 Task: Assign ayush98111@gmail.com as Assignee of Child Issue ChildIssue0000000025 of Issue Issue0000000013 in Backlog  in Scrum Project Project0000000003 in Jira. Assign vinnyoffice2@gmail.com as Assignee of Child Issue ChildIssue0000000026 of Issue Issue0000000013 in Backlog  in Scrum Project Project0000000003 in Jira. Assign vinnyoffice2@gmail.com as Assignee of Child Issue ChildIssue0000000027 of Issue Issue0000000014 in Backlog  in Scrum Project Project0000000003 in Jira. Assign vinnyoffice2@gmail.com as Assignee of Child Issue ChildIssue0000000028 of Issue Issue0000000014 in Backlog  in Scrum Project Project0000000003 in Jira. Assign vinnyoffice2@gmail.com as Assignee of Child Issue ChildIssue0000000029 of Issue Issue0000000015 in Backlog  in Scrum Project Project0000000003 in Jira
Action: Mouse scrolled (537, 340) with delta (0, 0)
Screenshot: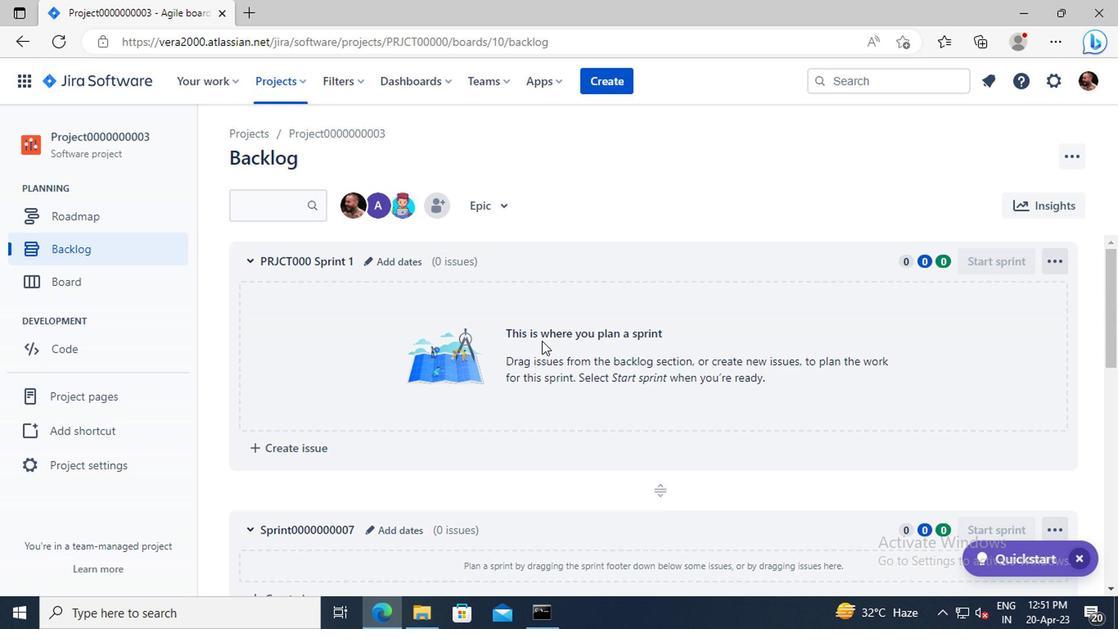 
Action: Mouse scrolled (537, 340) with delta (0, 0)
Screenshot: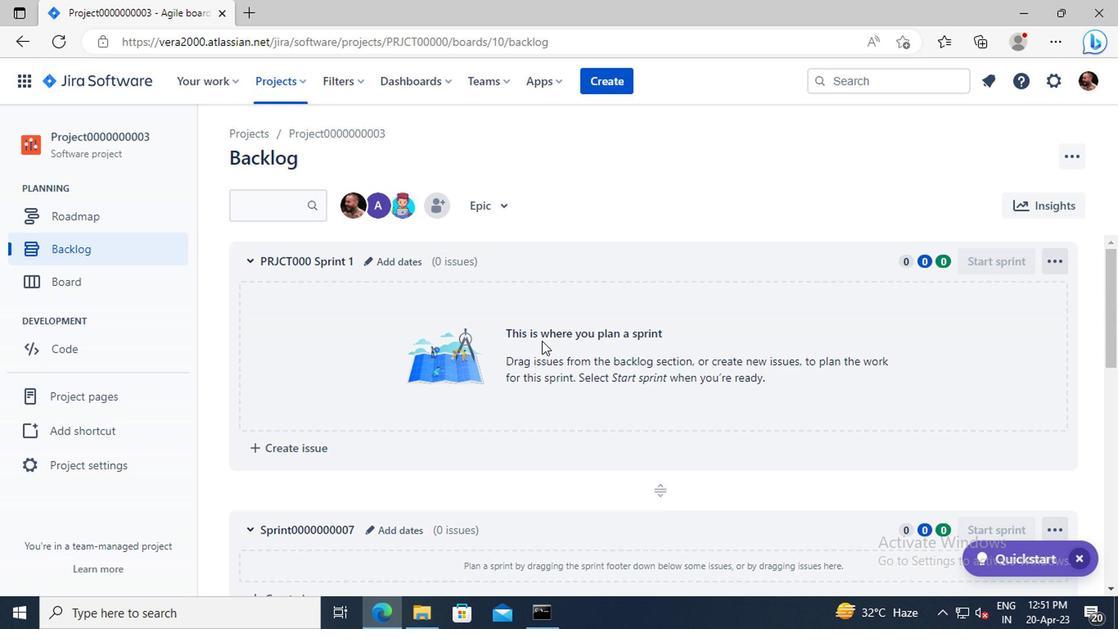 
Action: Mouse scrolled (537, 340) with delta (0, 0)
Screenshot: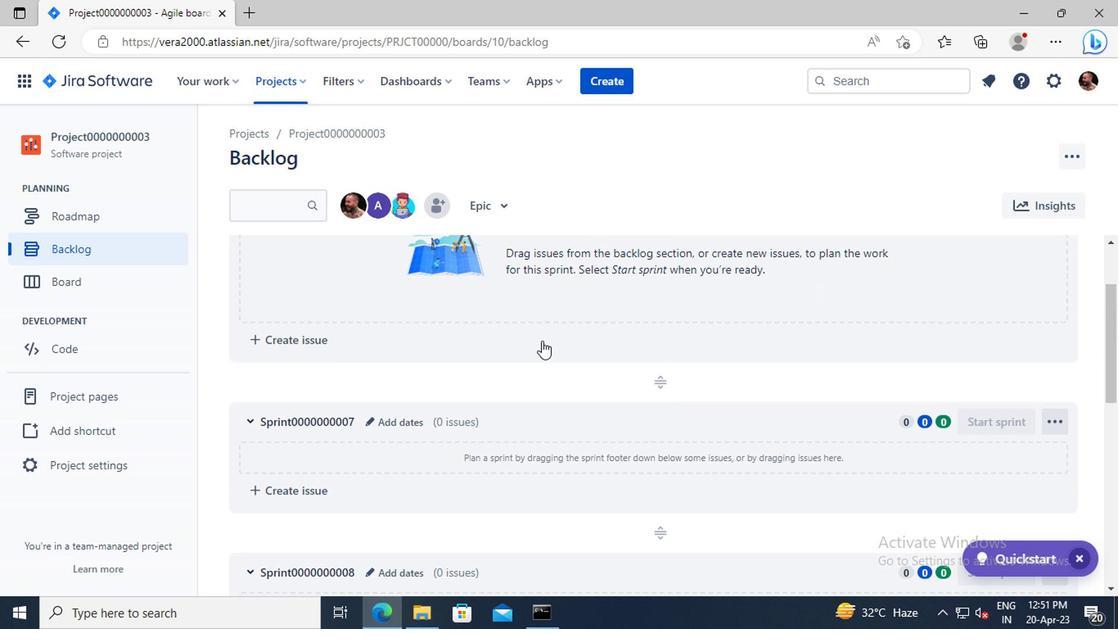 
Action: Mouse scrolled (537, 340) with delta (0, 0)
Screenshot: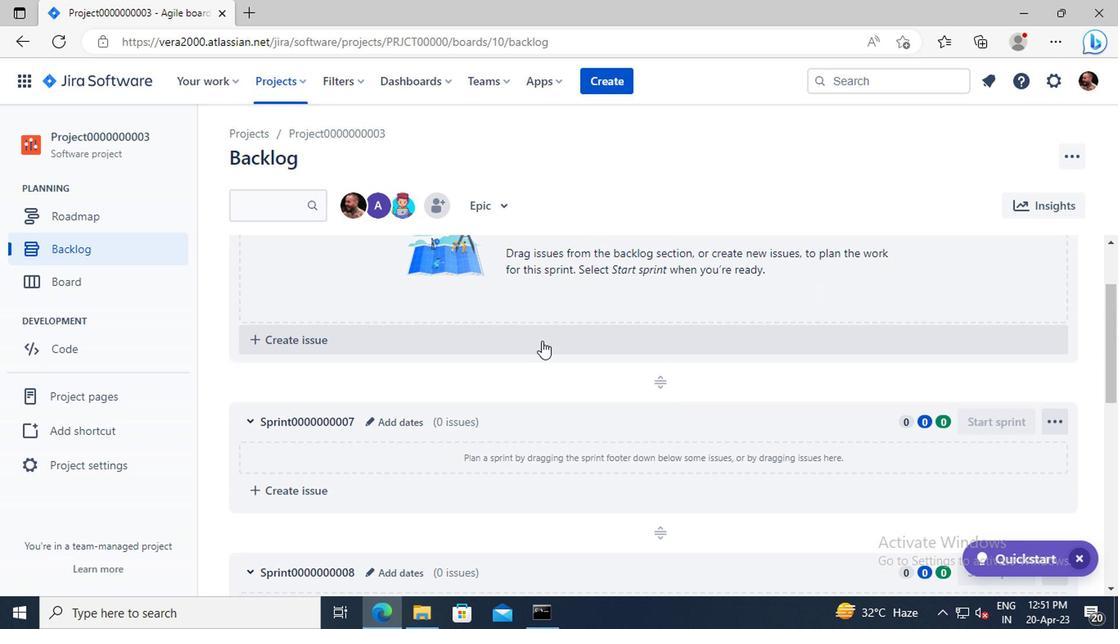 
Action: Mouse scrolled (537, 340) with delta (0, 0)
Screenshot: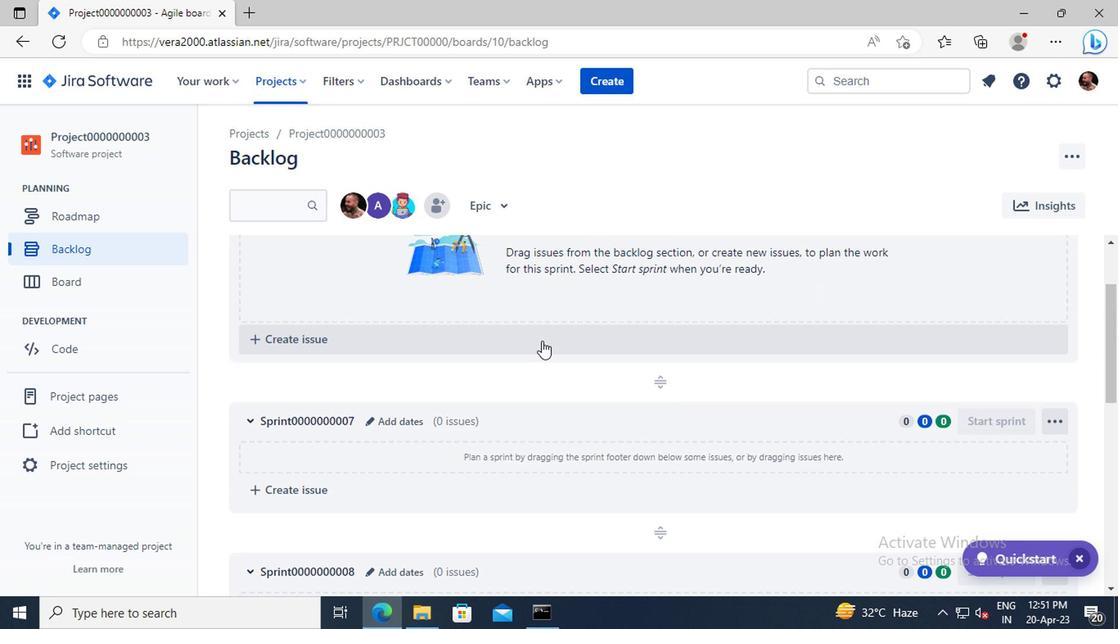 
Action: Mouse scrolled (537, 340) with delta (0, 0)
Screenshot: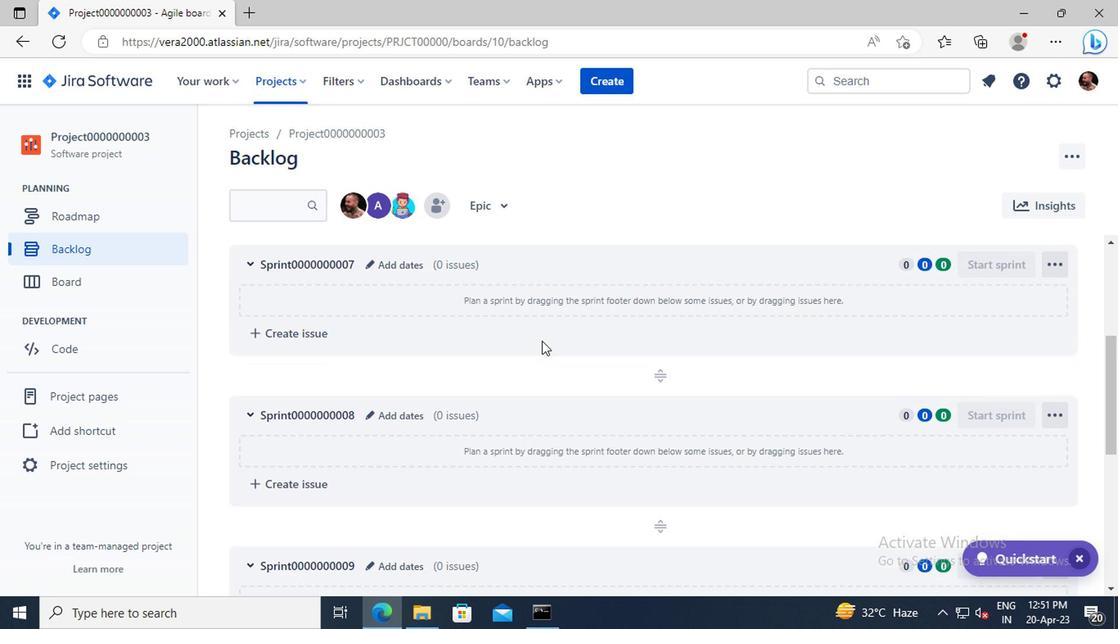 
Action: Mouse scrolled (537, 340) with delta (0, 0)
Screenshot: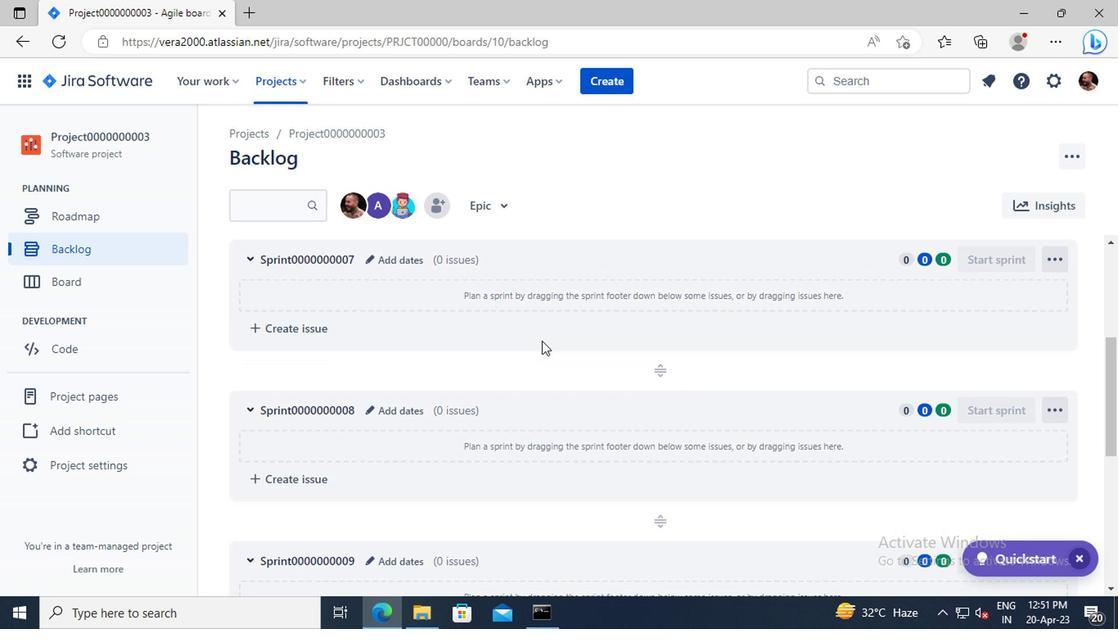 
Action: Mouse scrolled (537, 340) with delta (0, 0)
Screenshot: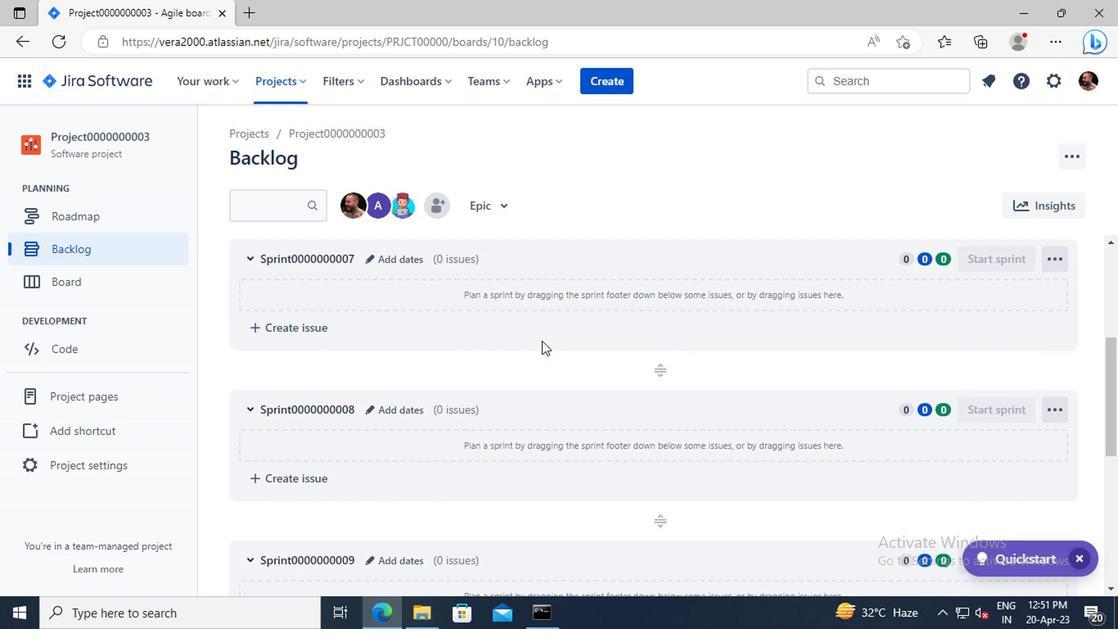 
Action: Mouse scrolled (537, 340) with delta (0, 0)
Screenshot: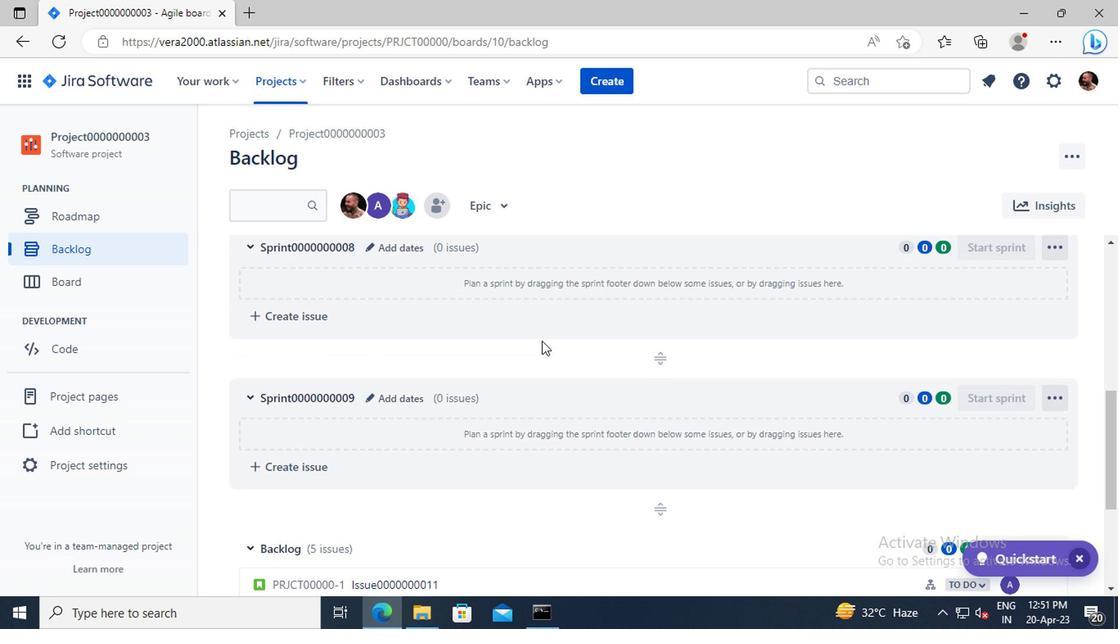 
Action: Mouse scrolled (537, 340) with delta (0, 0)
Screenshot: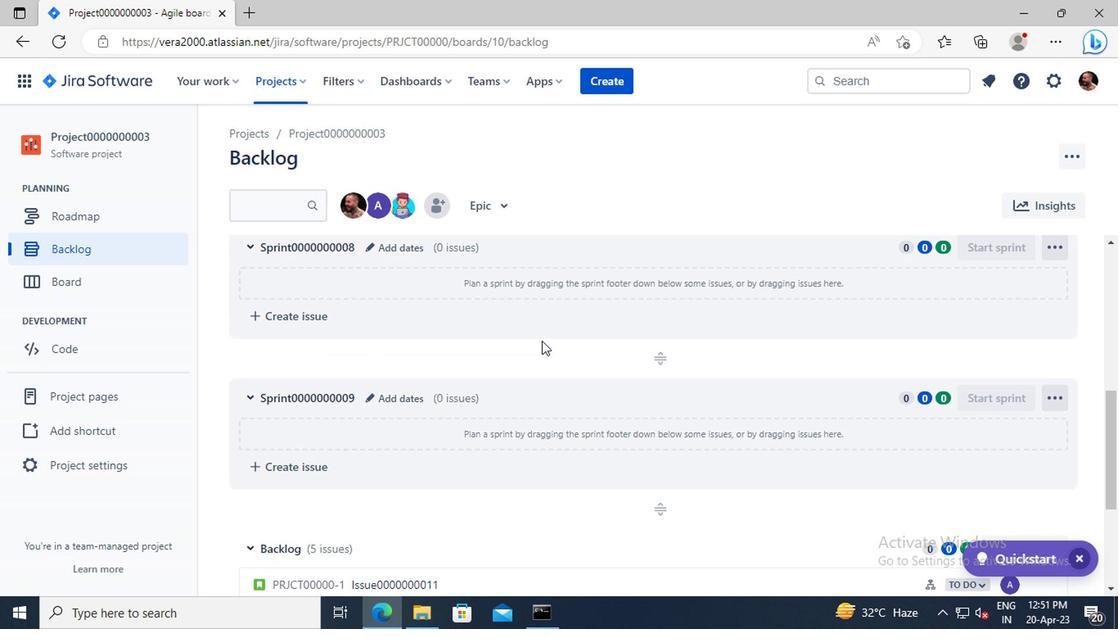 
Action: Mouse scrolled (537, 340) with delta (0, 0)
Screenshot: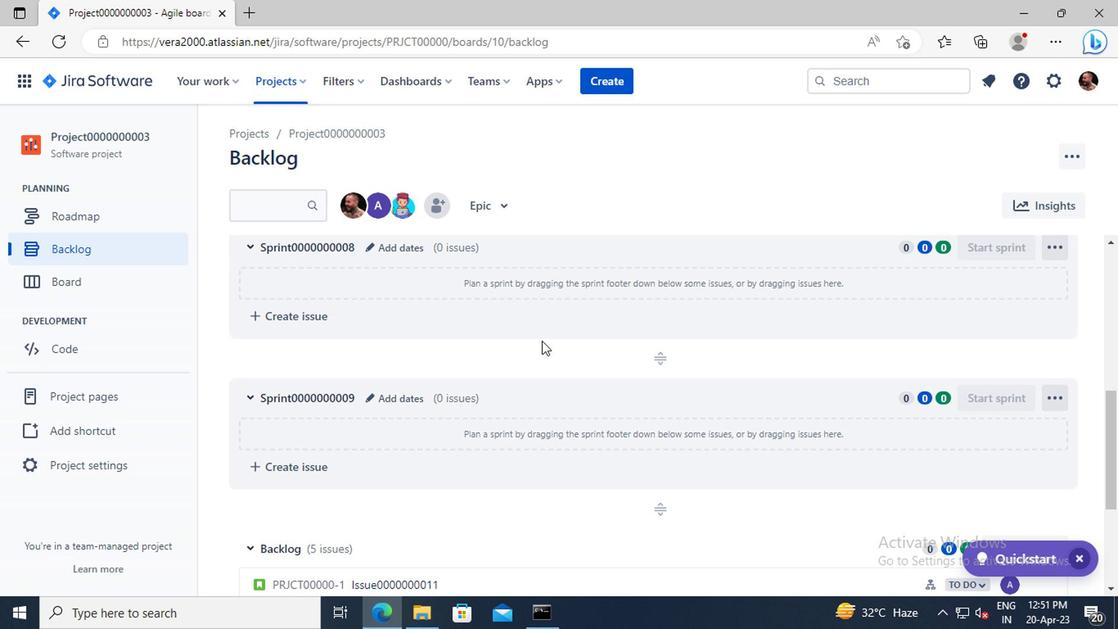 
Action: Mouse scrolled (537, 340) with delta (0, 0)
Screenshot: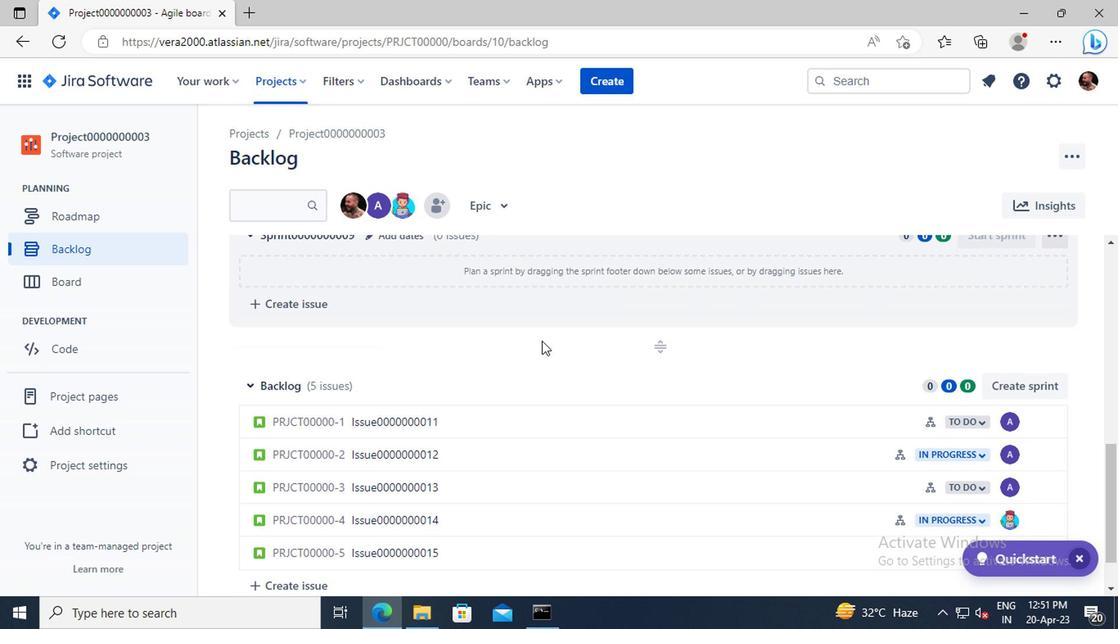 
Action: Mouse moved to (408, 438)
Screenshot: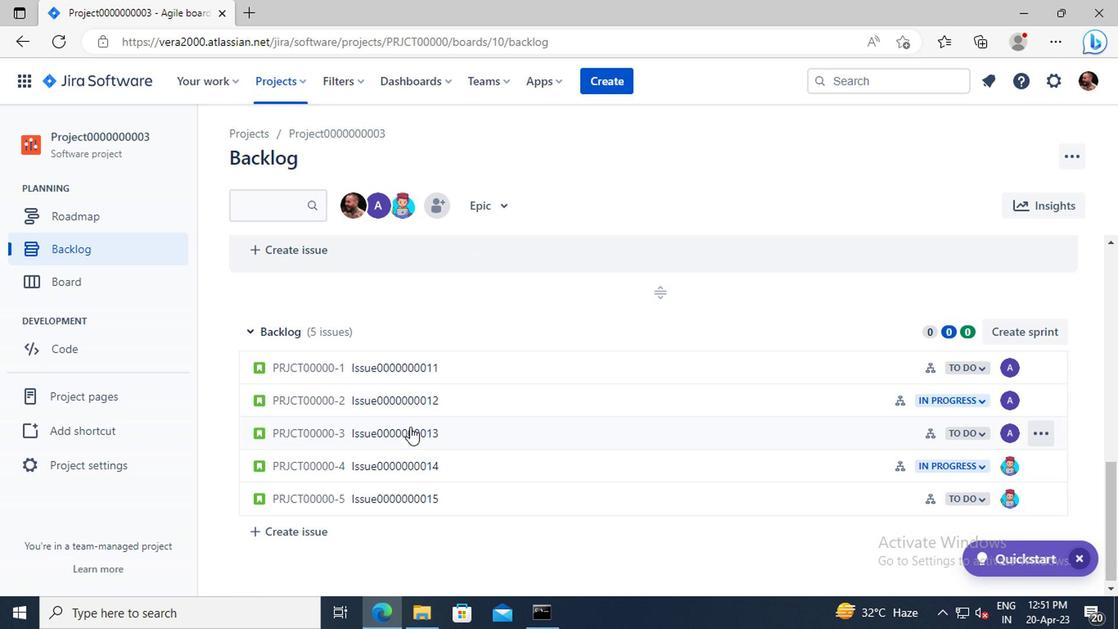 
Action: Mouse pressed left at (408, 438)
Screenshot: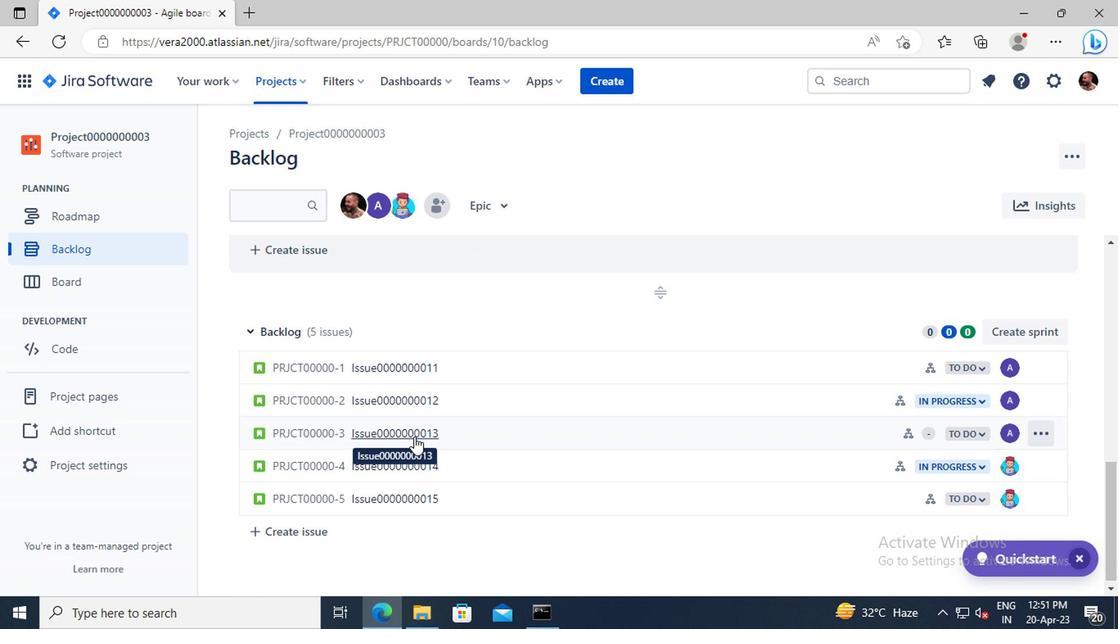 
Action: Mouse moved to (929, 411)
Screenshot: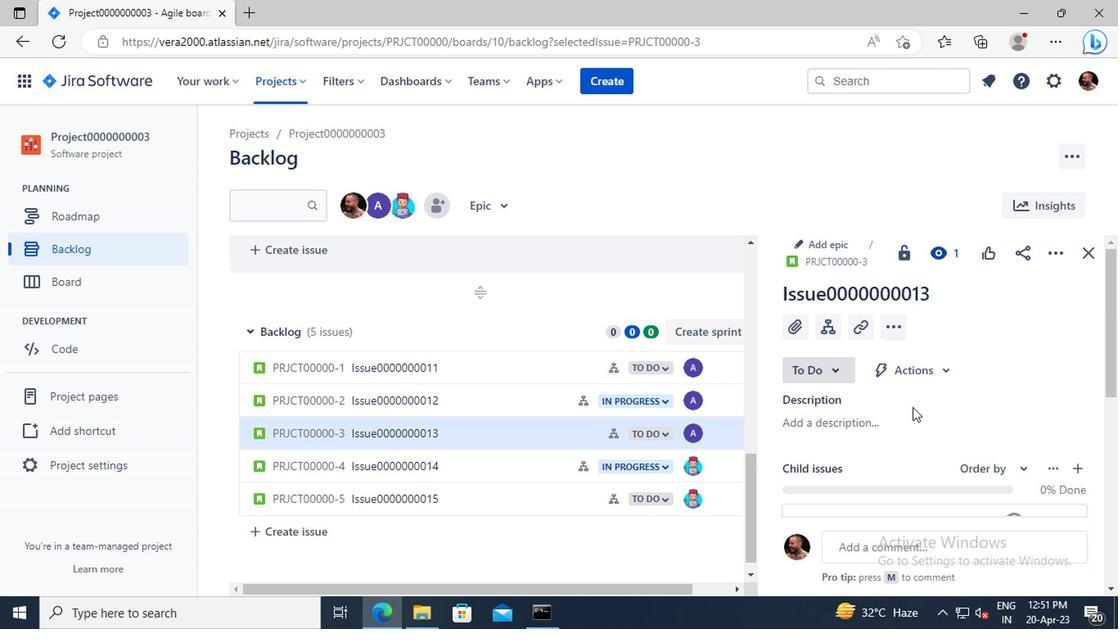 
Action: Mouse scrolled (929, 411) with delta (0, 0)
Screenshot: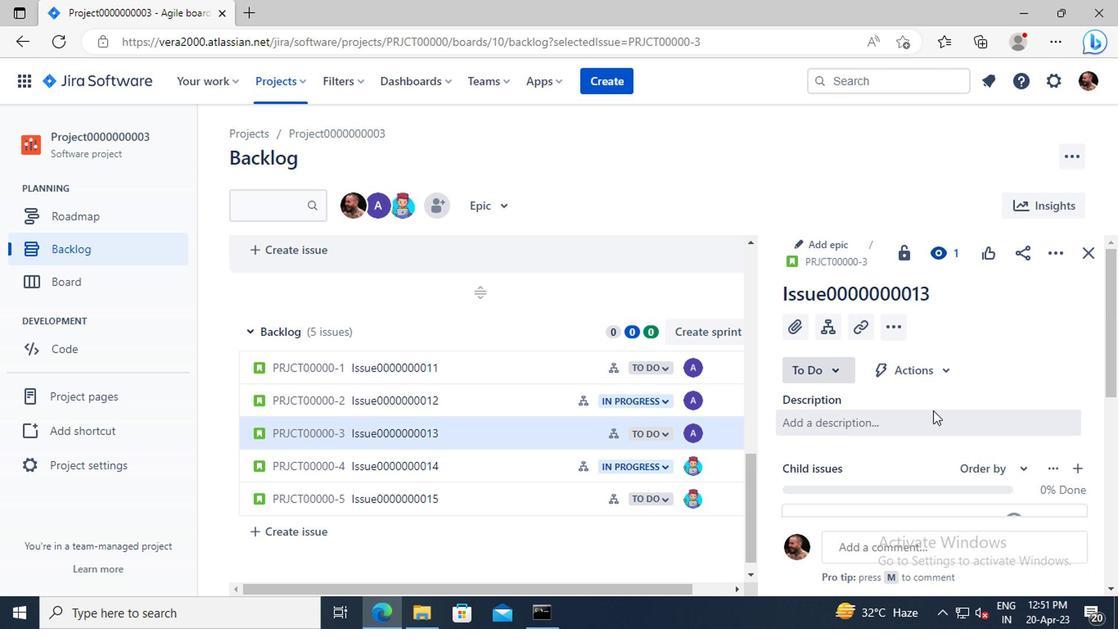 
Action: Mouse scrolled (929, 411) with delta (0, 0)
Screenshot: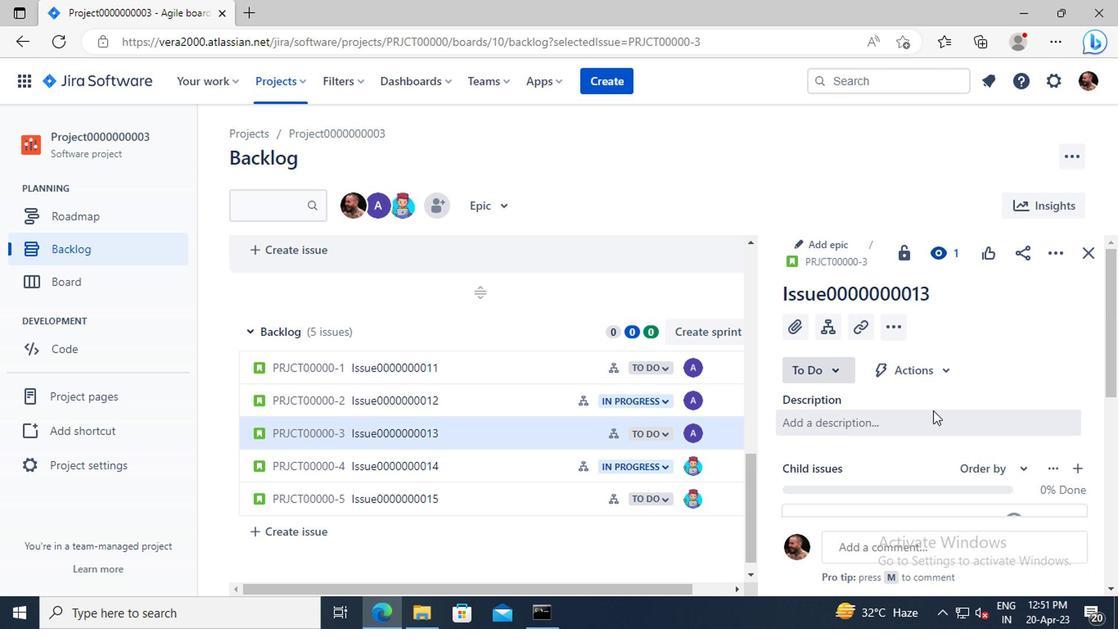 
Action: Mouse moved to (1009, 419)
Screenshot: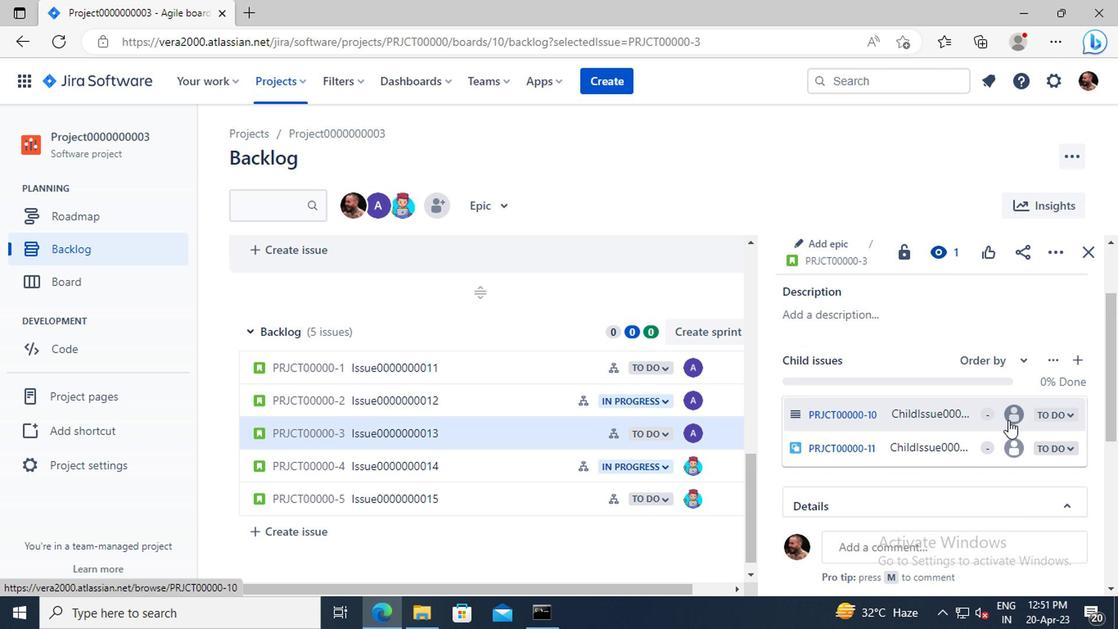
Action: Mouse pressed left at (1009, 419)
Screenshot: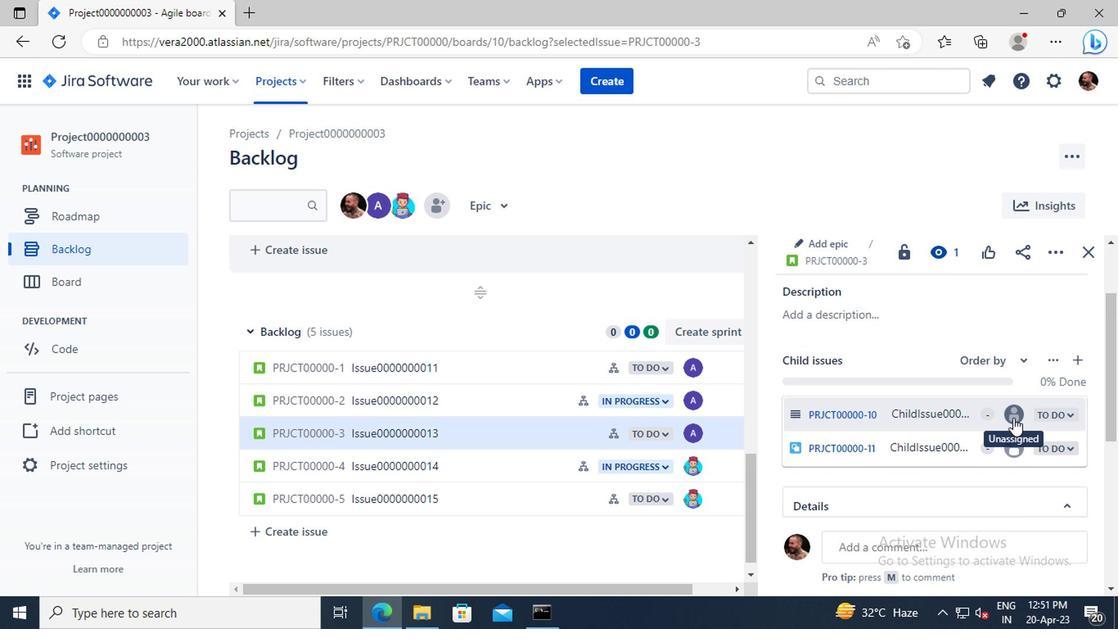 
Action: Key pressed ayush
Screenshot: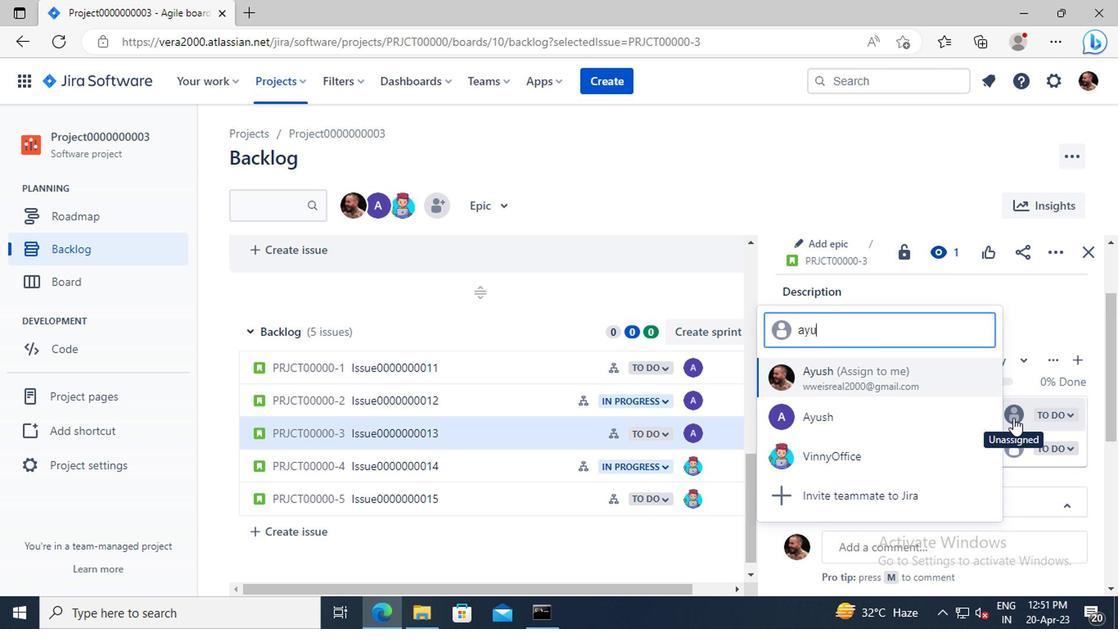 
Action: Mouse moved to (861, 436)
Screenshot: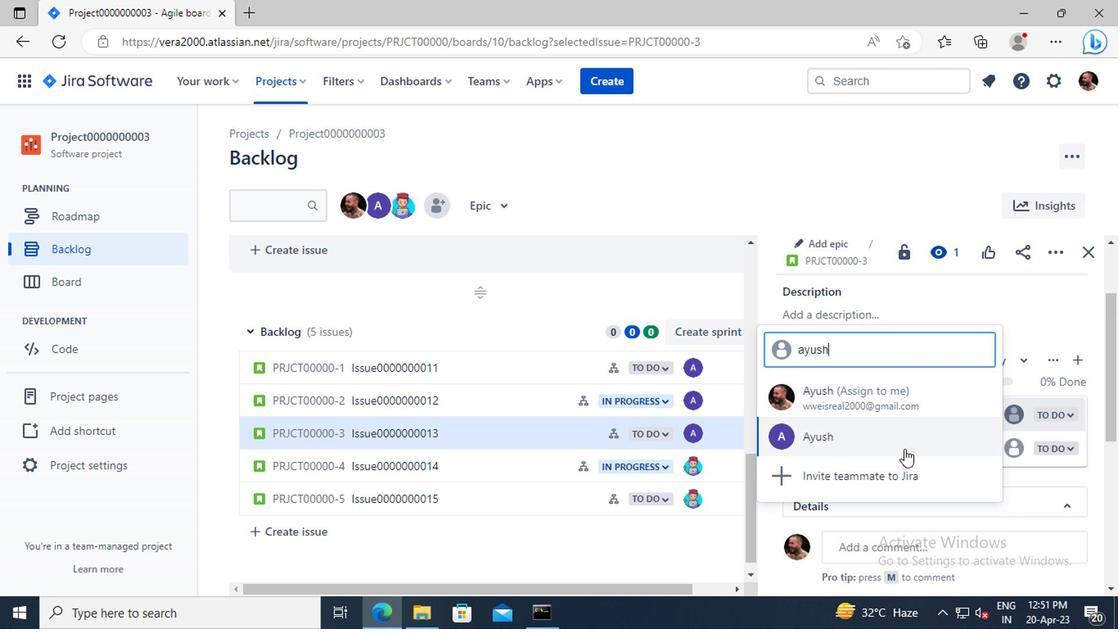 
Action: Mouse pressed left at (861, 436)
Screenshot: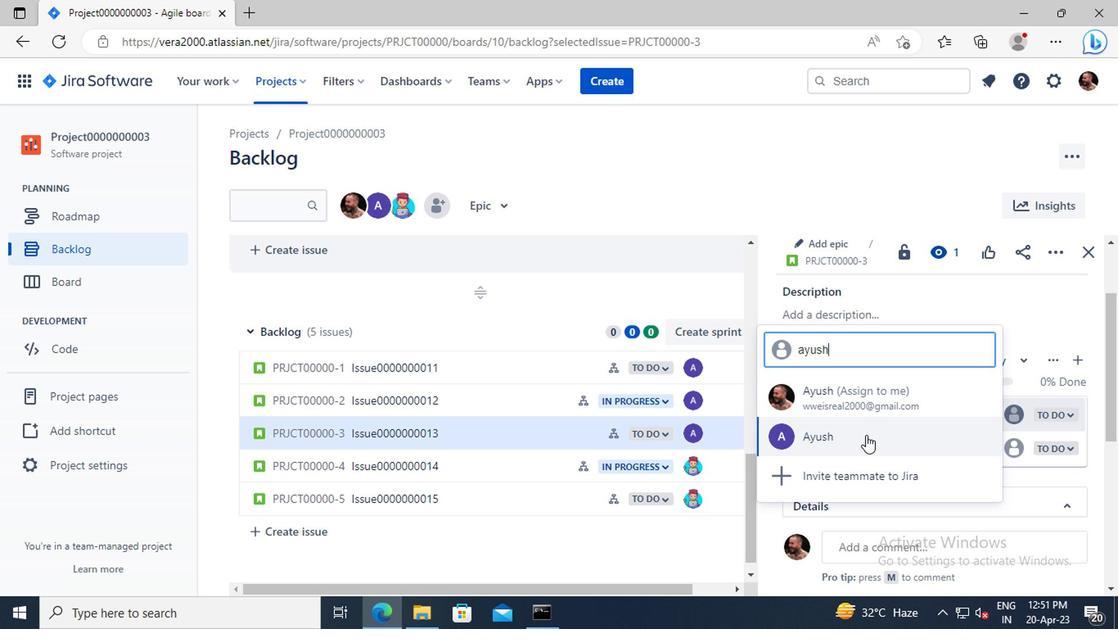 
Action: Mouse moved to (1012, 455)
Screenshot: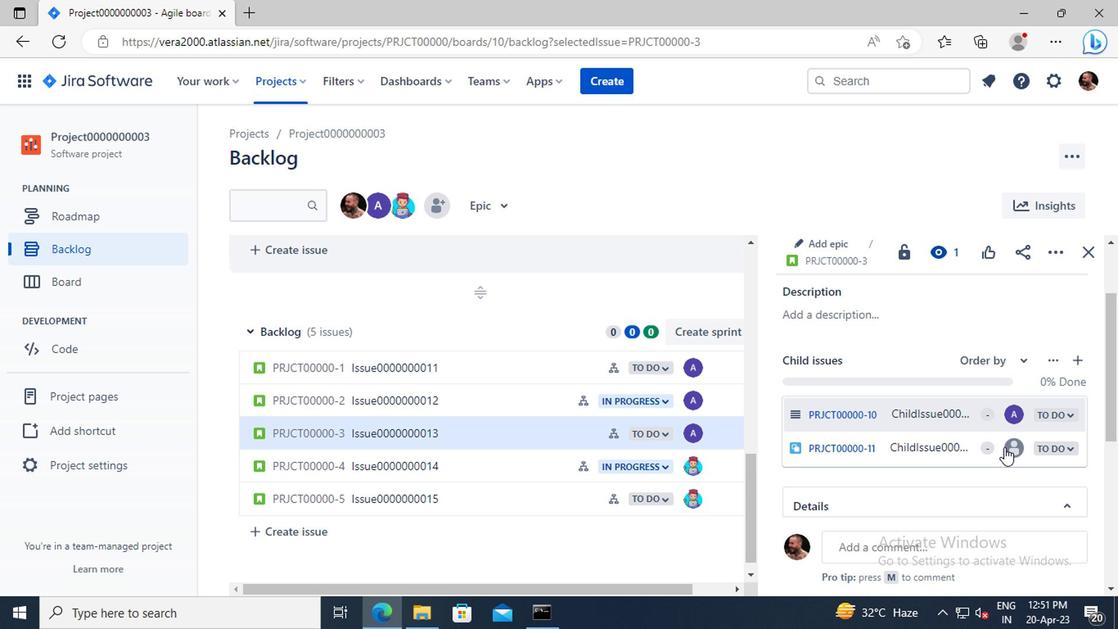 
Action: Mouse pressed left at (1012, 455)
Screenshot: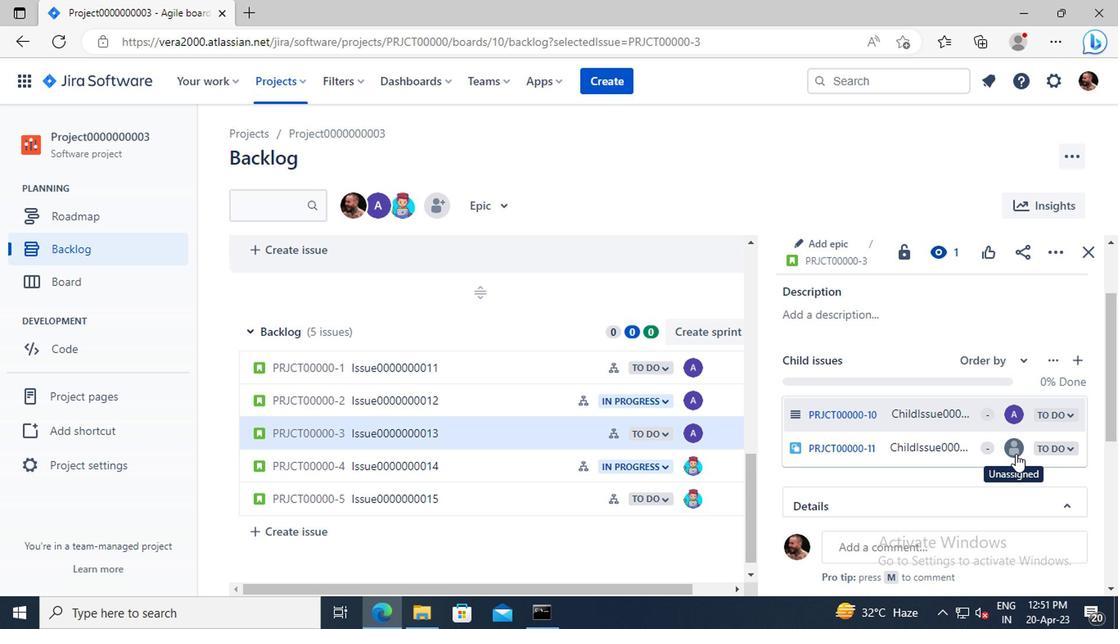 
Action: Key pressed vinny
Screenshot: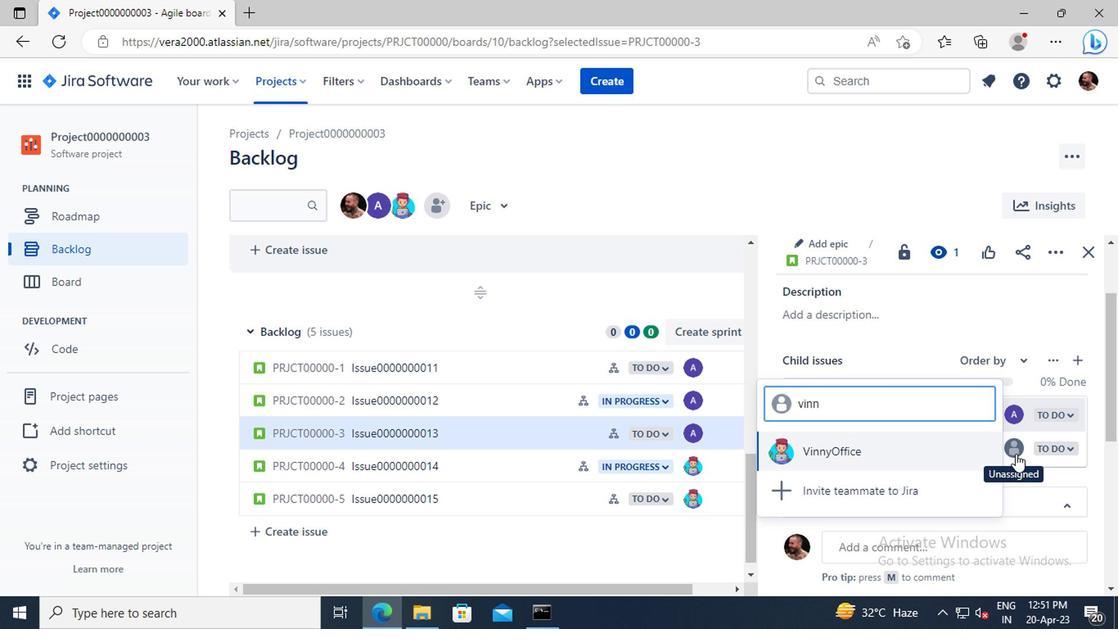 
Action: Mouse moved to (896, 451)
Screenshot: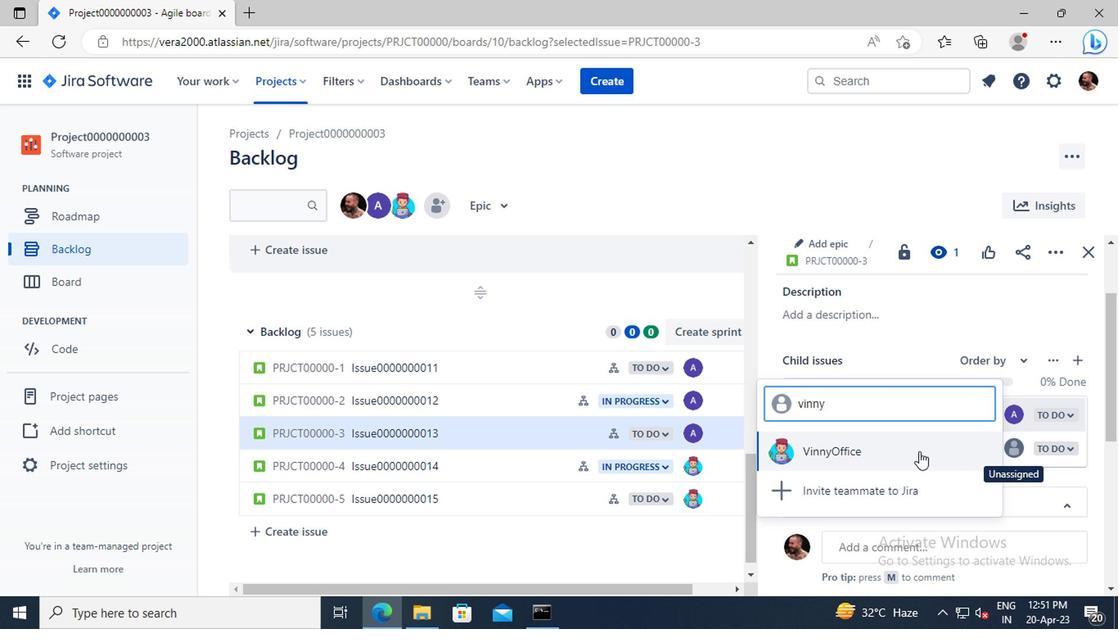 
Action: Mouse pressed left at (896, 451)
Screenshot: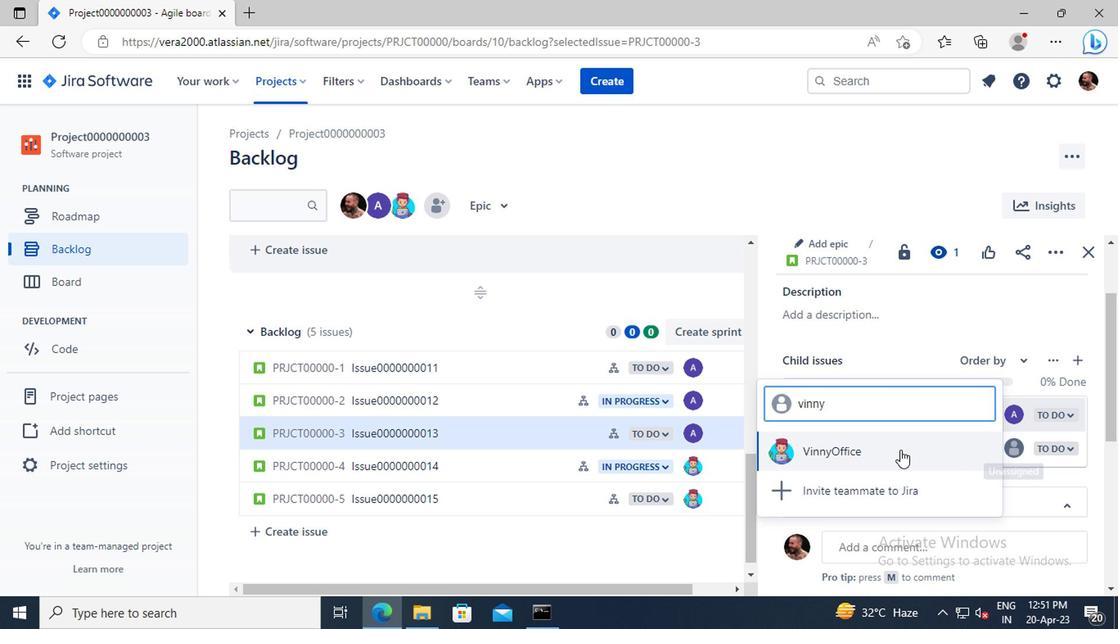 
Action: Mouse moved to (406, 464)
Screenshot: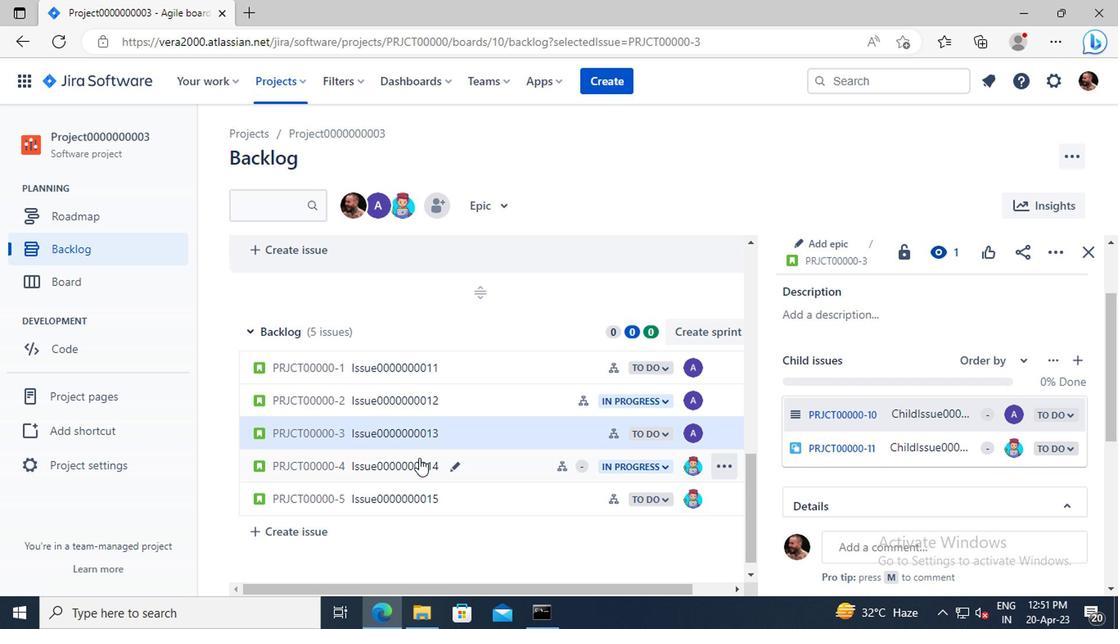 
Action: Mouse pressed left at (406, 464)
Screenshot: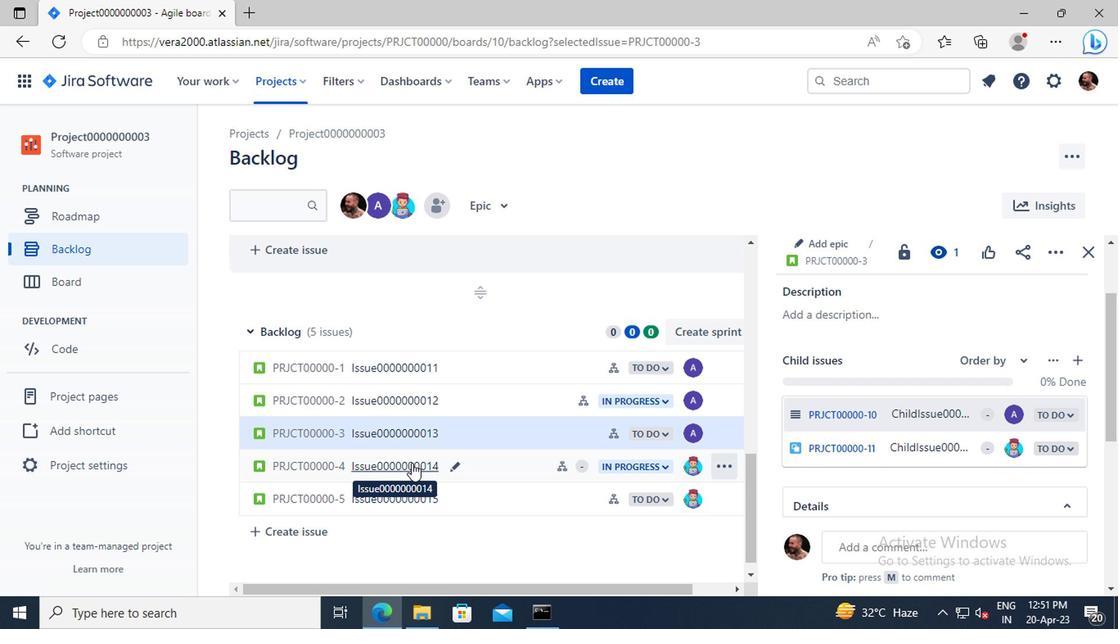 
Action: Mouse moved to (857, 442)
Screenshot: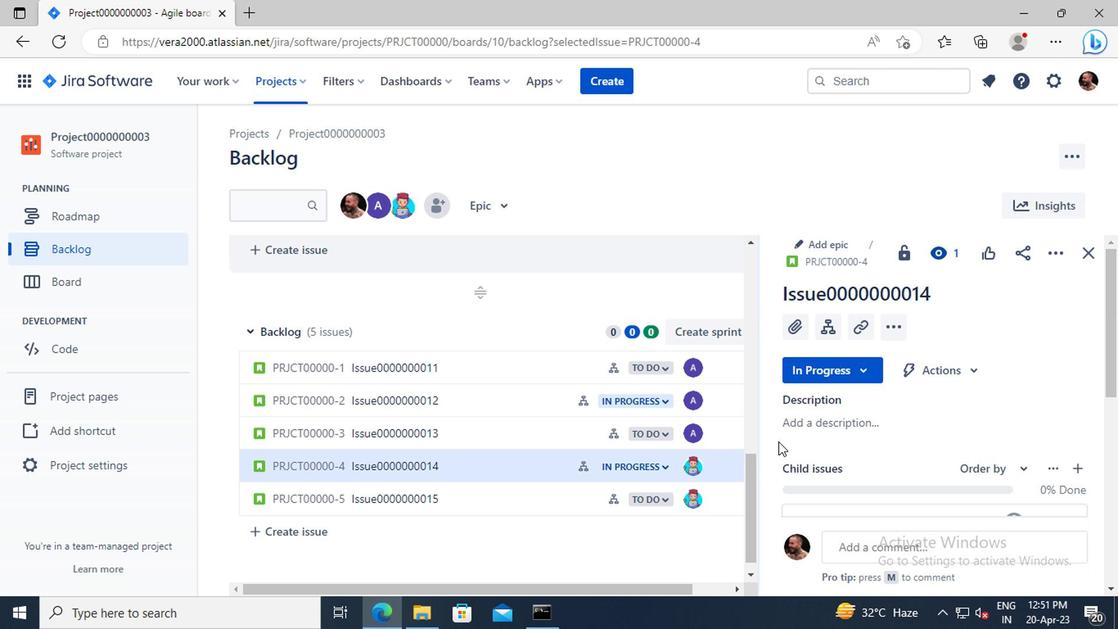 
Action: Mouse scrolled (857, 441) with delta (0, -1)
Screenshot: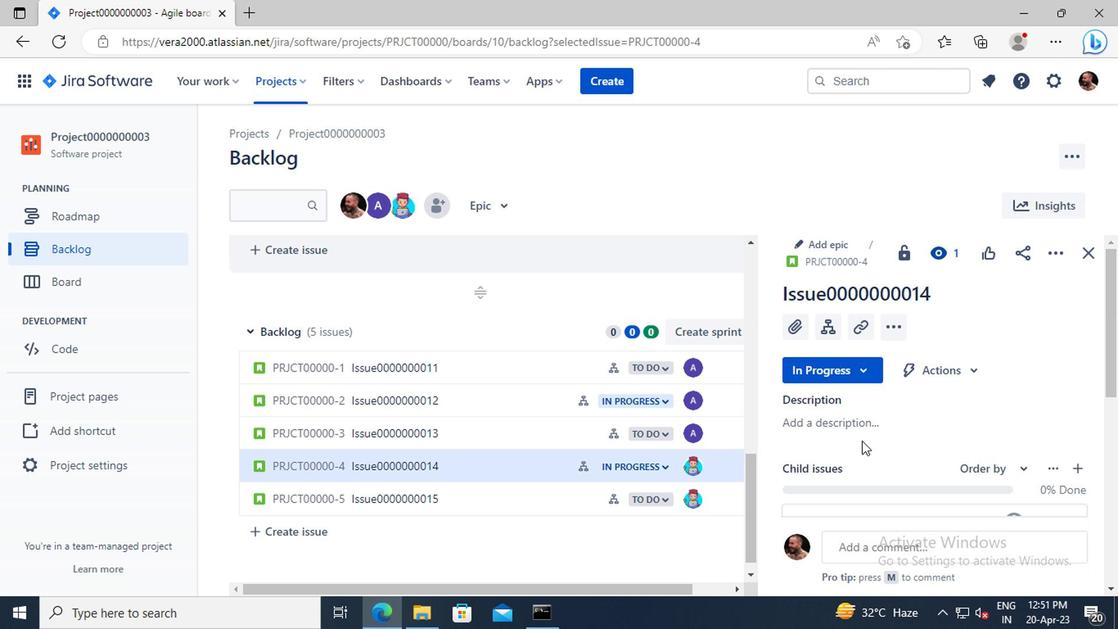 
Action: Mouse scrolled (857, 441) with delta (0, -1)
Screenshot: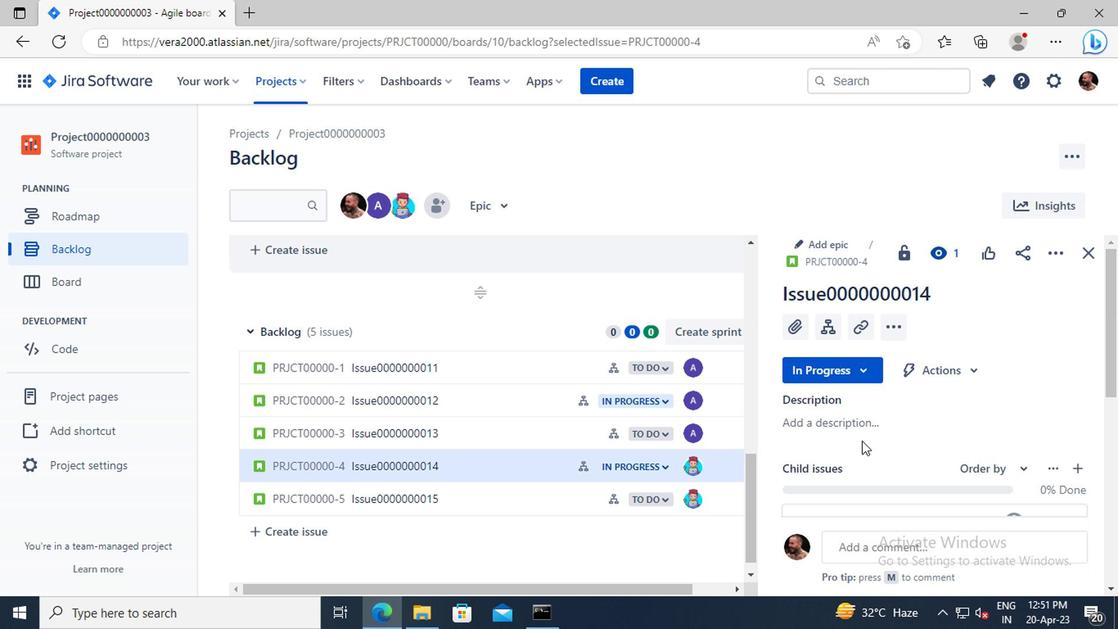 
Action: Mouse moved to (1009, 419)
Screenshot: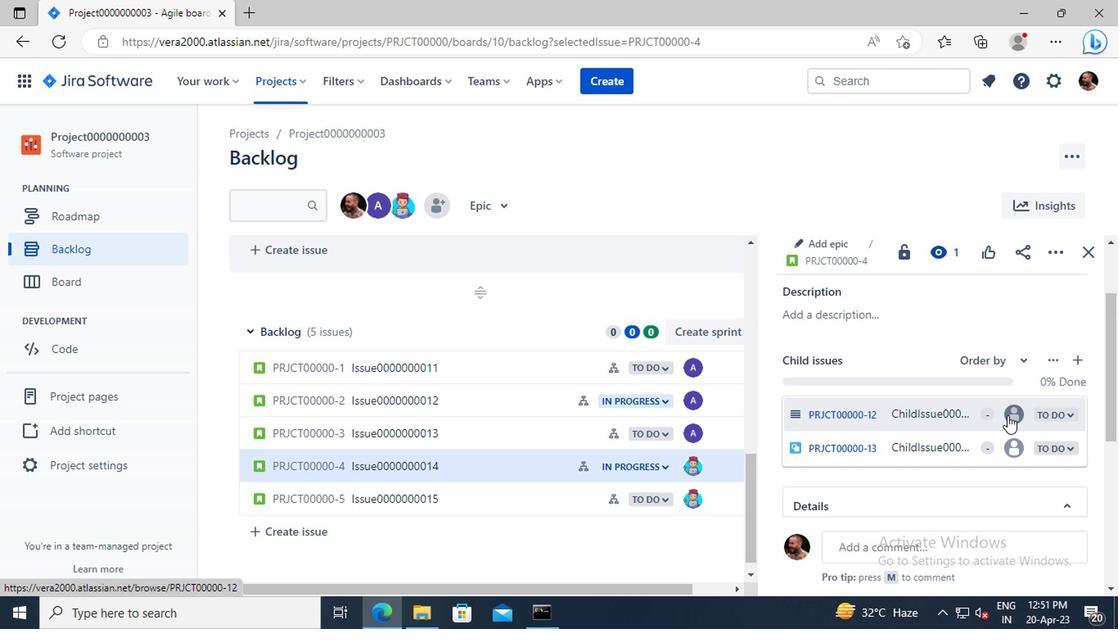 
Action: Mouse pressed left at (1009, 419)
Screenshot: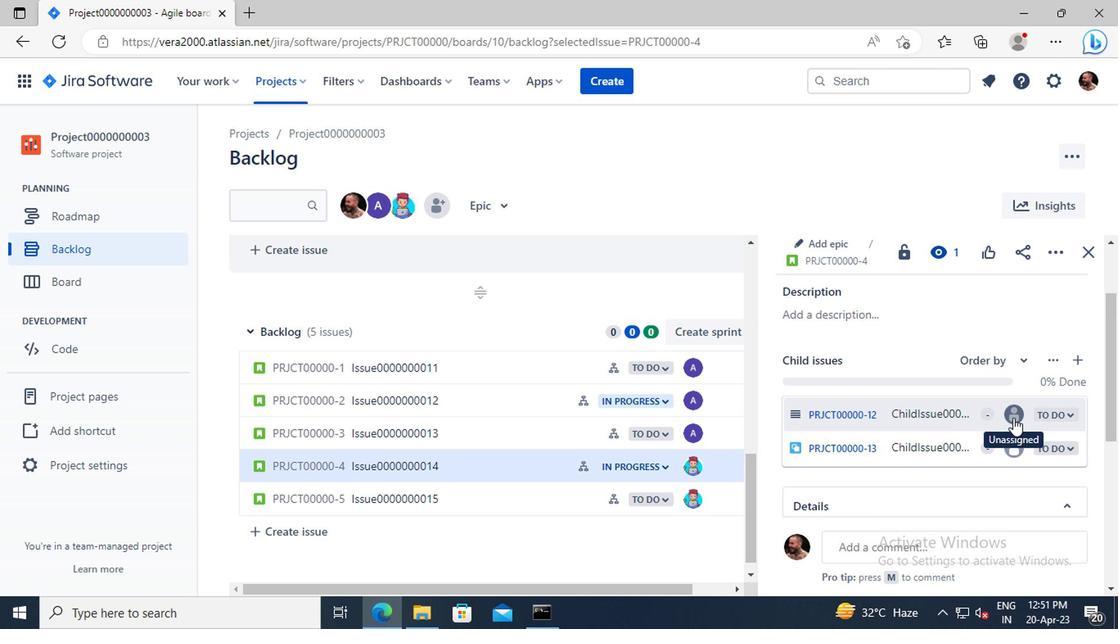 
Action: Key pressed vinny
Screenshot: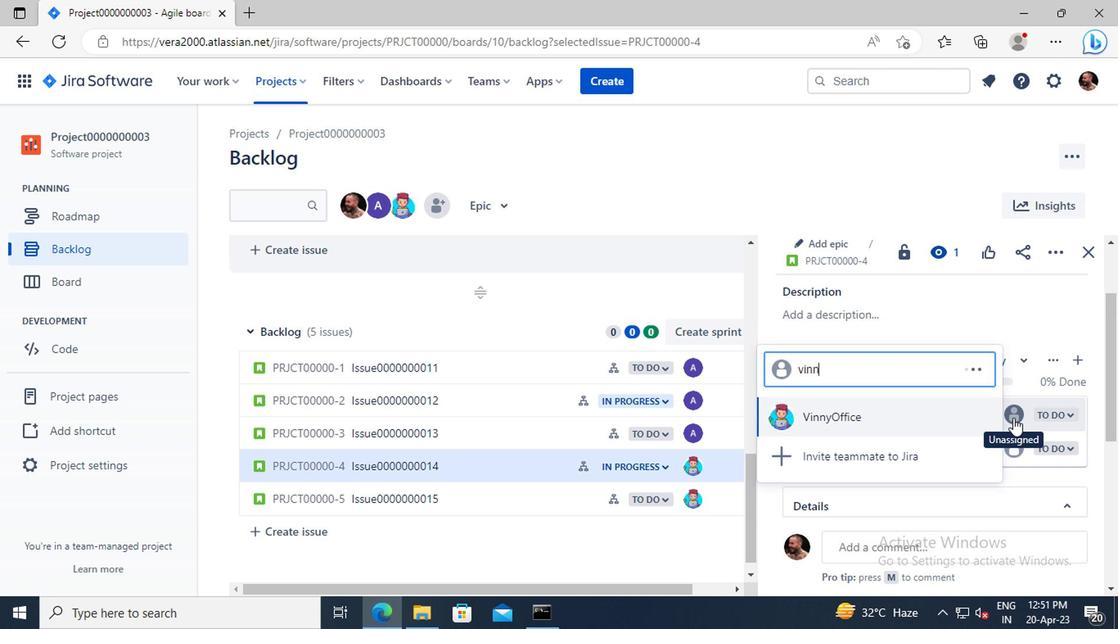 
Action: Mouse moved to (861, 417)
Screenshot: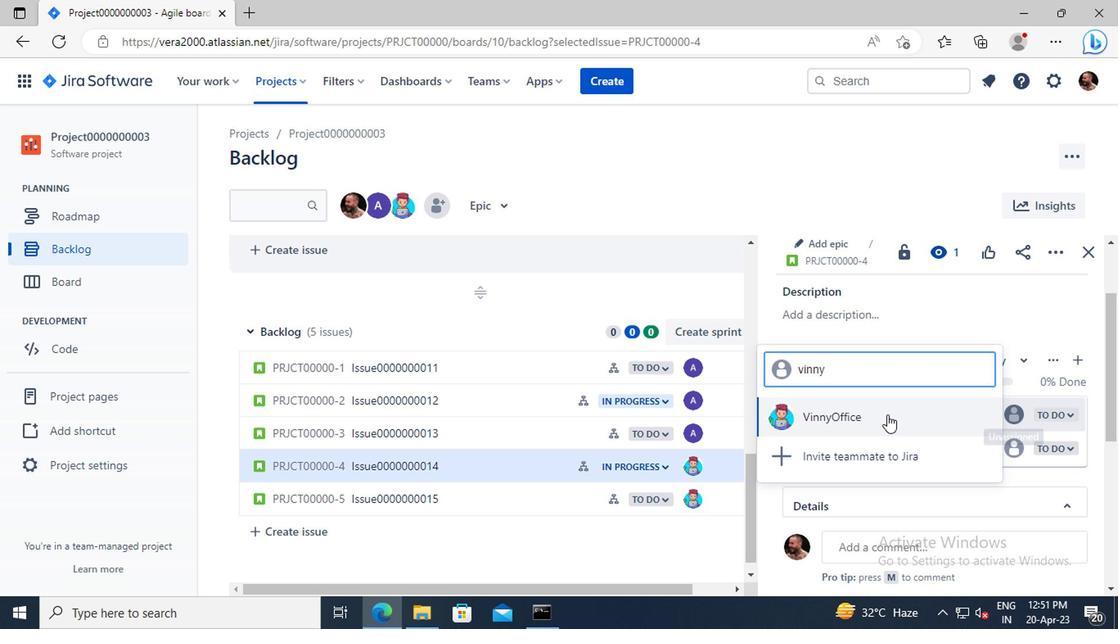 
Action: Mouse pressed left at (861, 417)
Screenshot: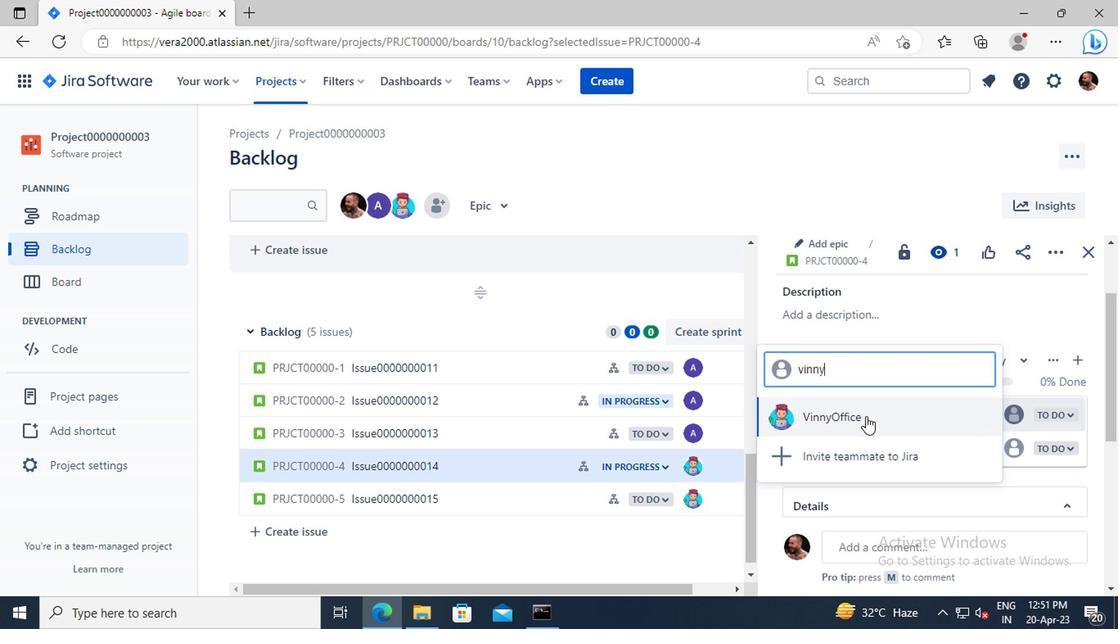 
Action: Mouse moved to (1005, 450)
Screenshot: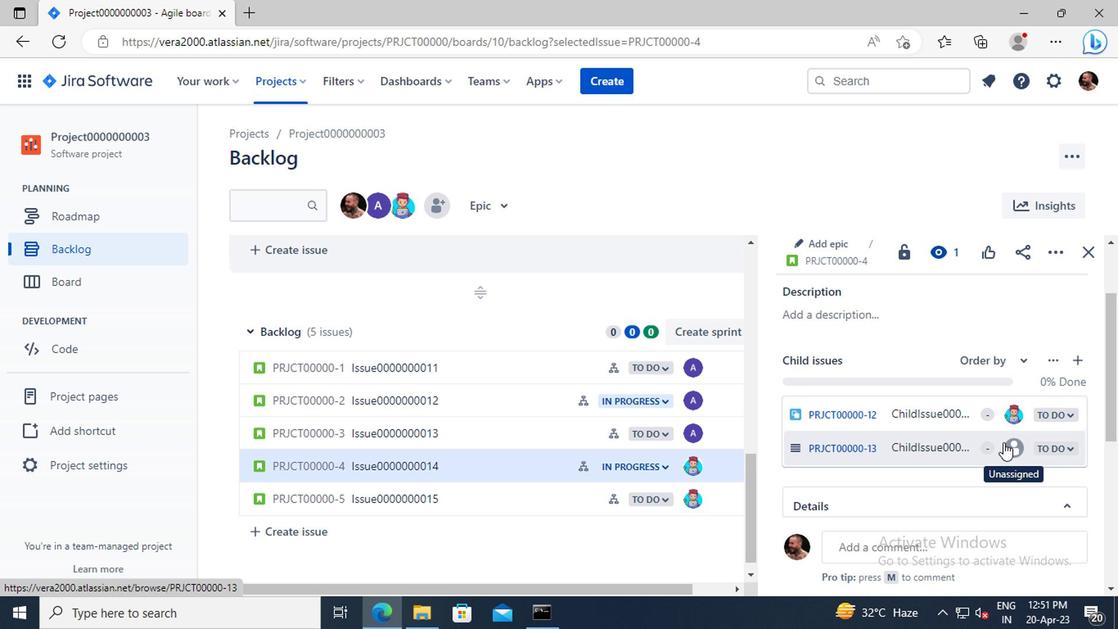
Action: Mouse pressed left at (1005, 450)
Screenshot: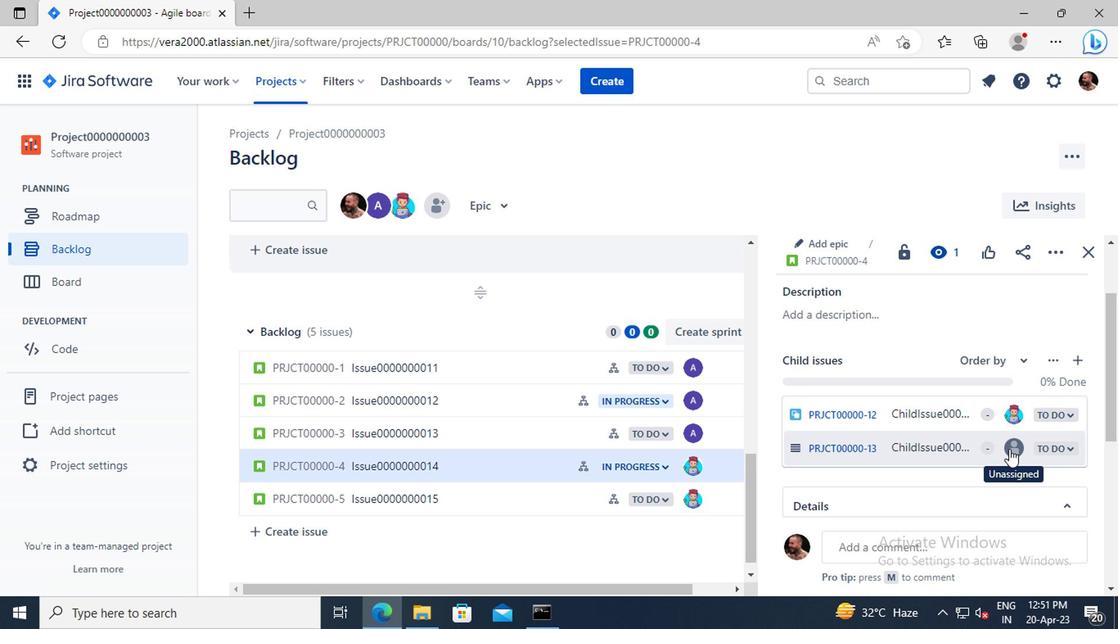 
Action: Key pressed vinny
Screenshot: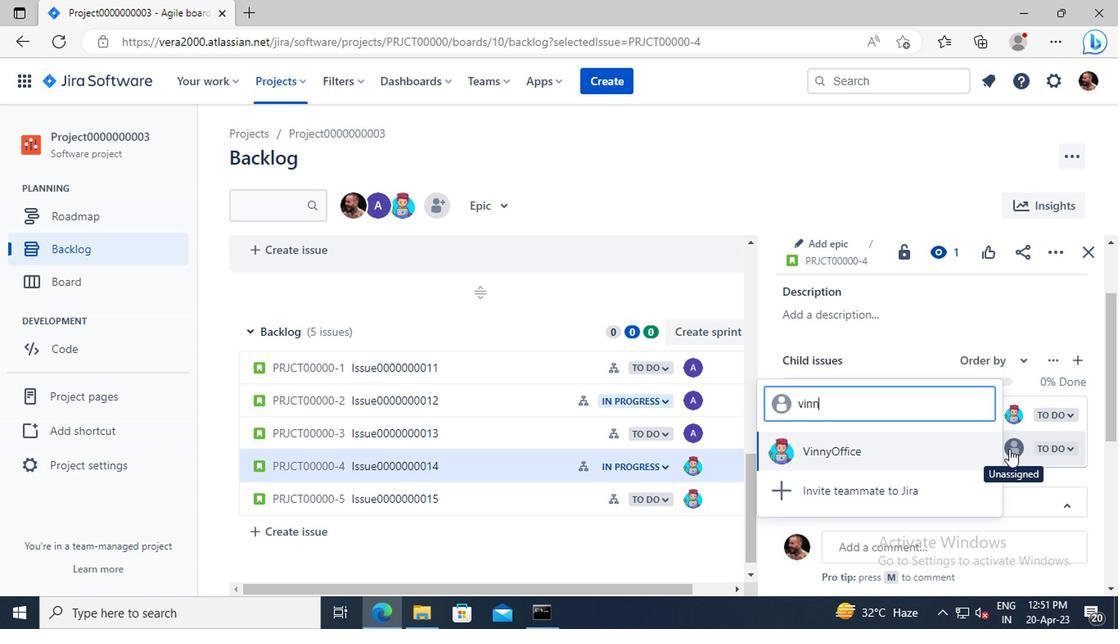 
Action: Mouse moved to (867, 449)
Screenshot: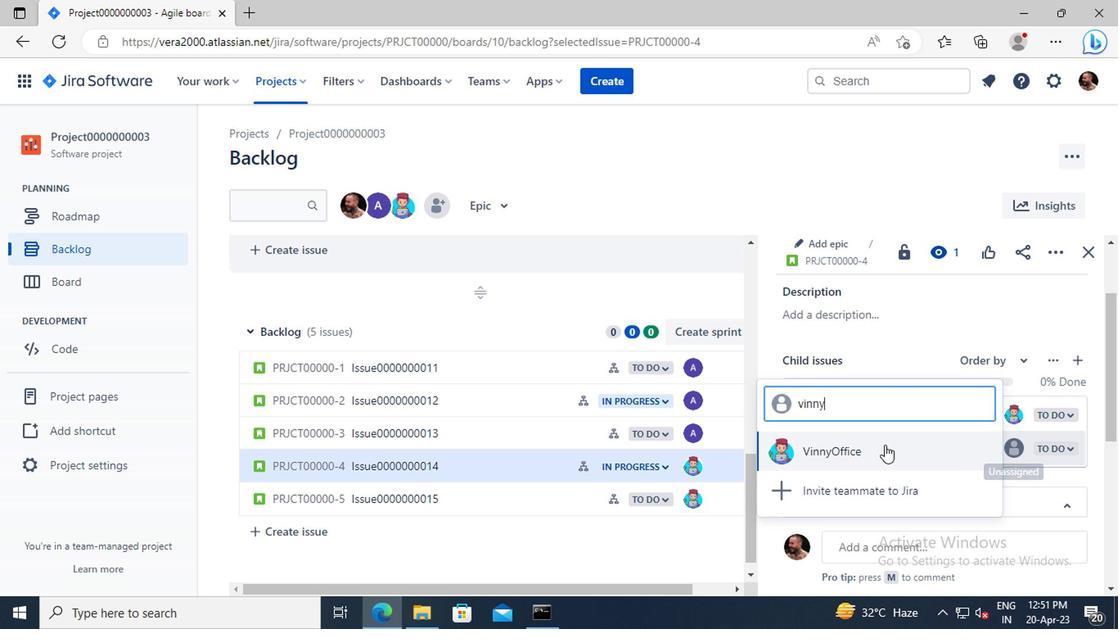
Action: Mouse pressed left at (867, 449)
Screenshot: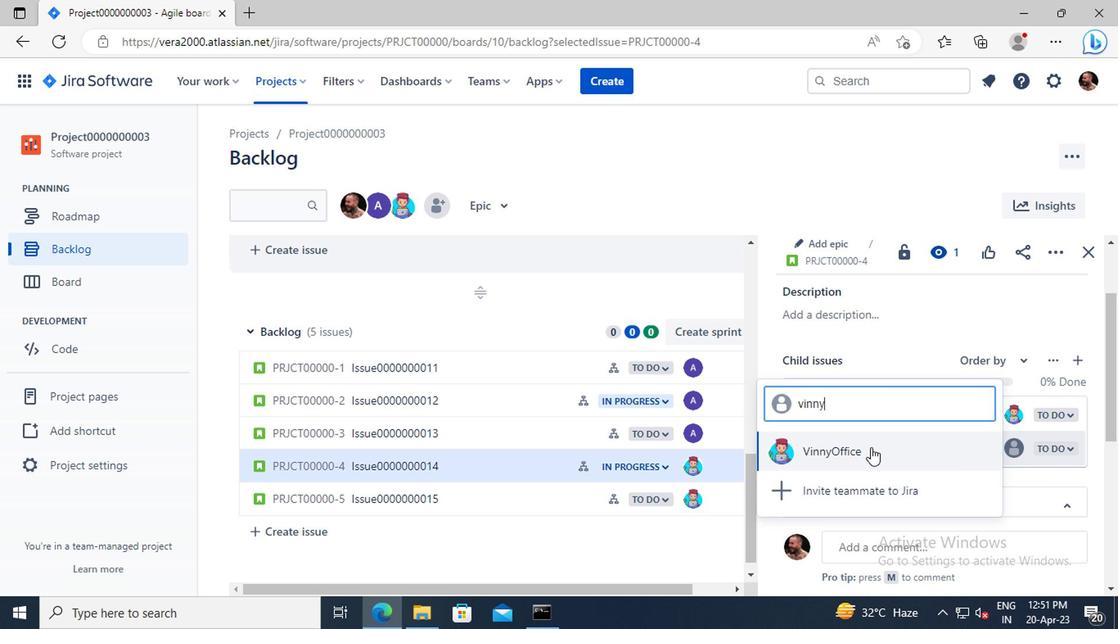 
Action: Mouse moved to (405, 502)
Screenshot: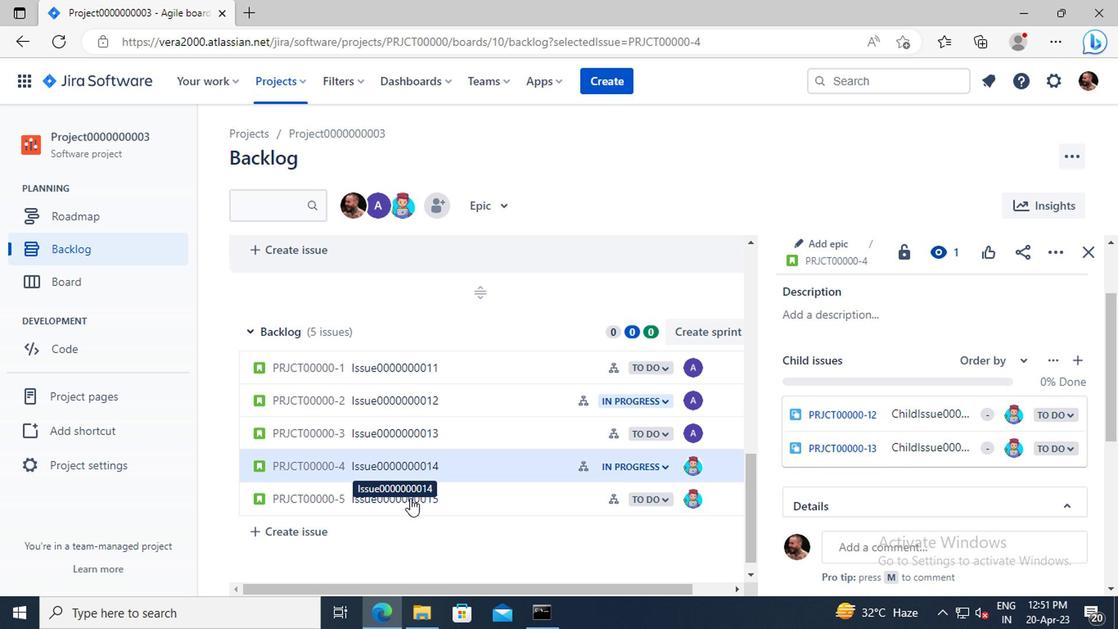 
Action: Mouse pressed left at (405, 502)
Screenshot: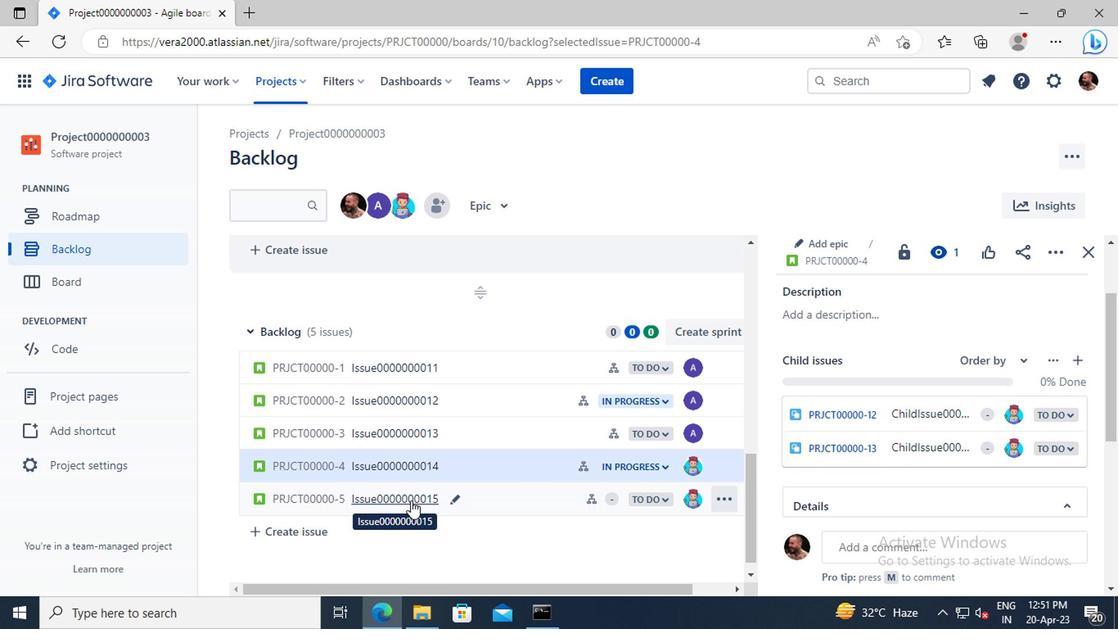 
Action: Mouse moved to (935, 415)
Screenshot: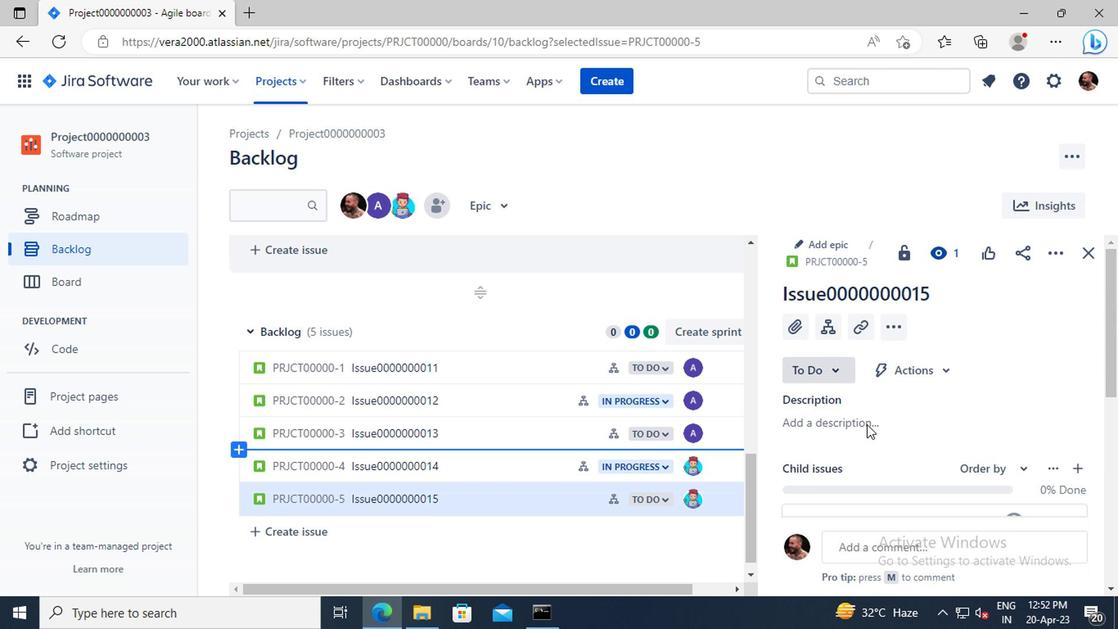 
Action: Mouse scrolled (935, 414) with delta (0, -1)
Screenshot: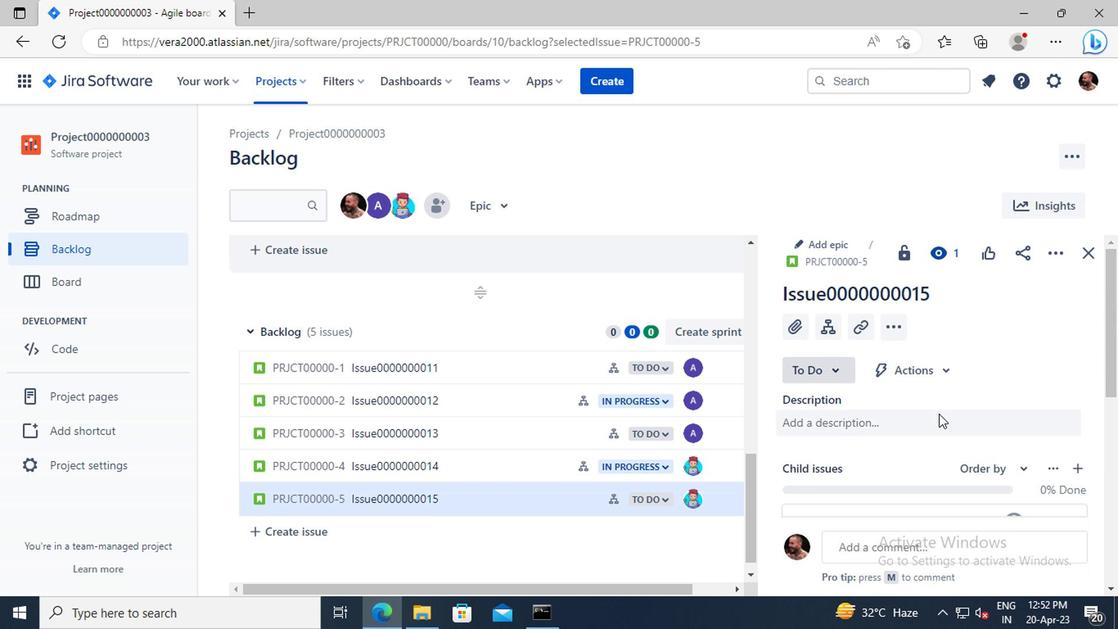 
Action: Mouse scrolled (935, 414) with delta (0, -1)
Screenshot: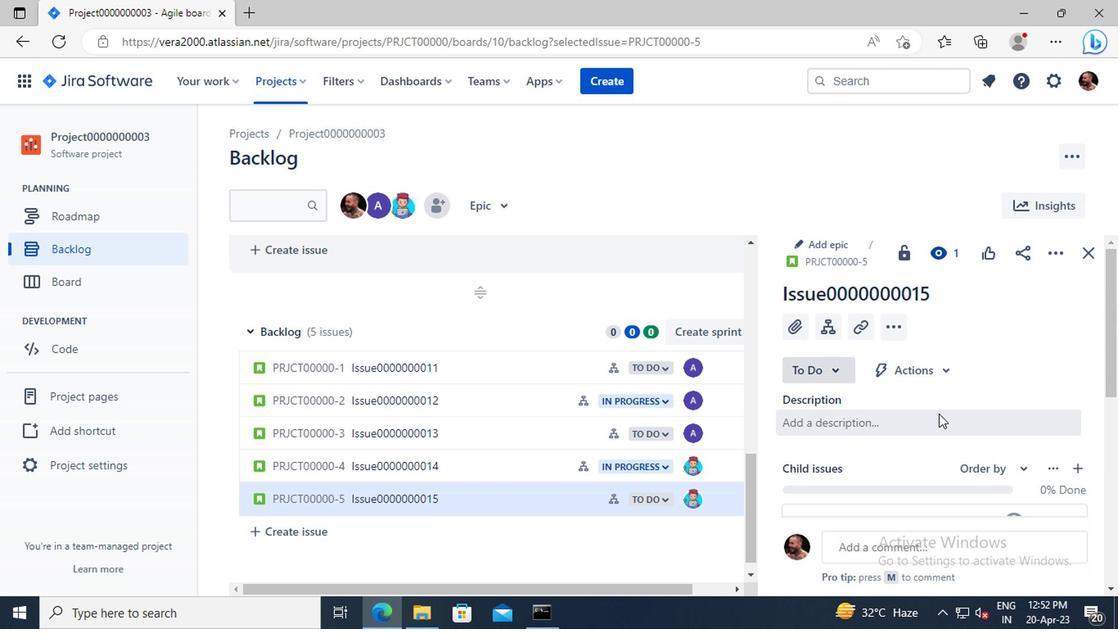 
Action: Mouse moved to (1009, 417)
Screenshot: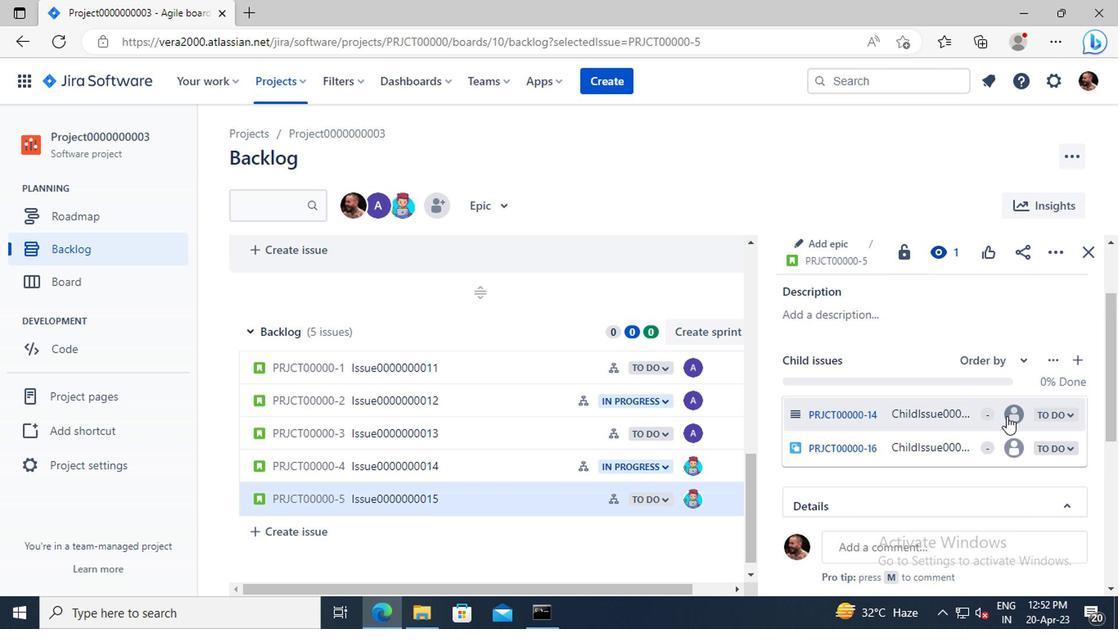 
Action: Mouse pressed left at (1009, 417)
Screenshot: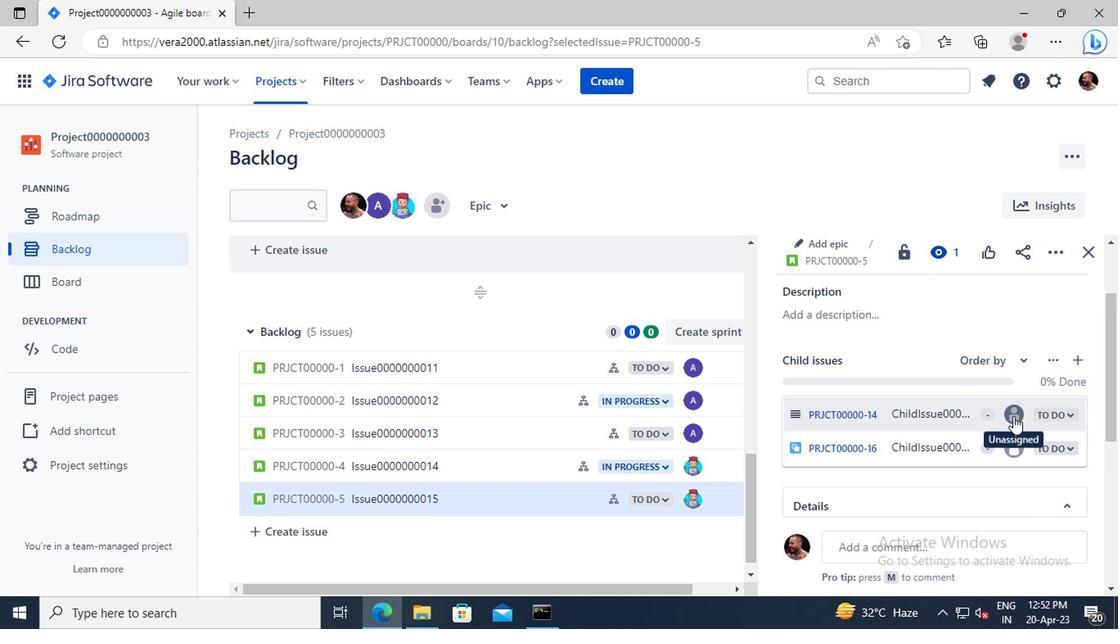
Action: Key pressed vinny
Screenshot: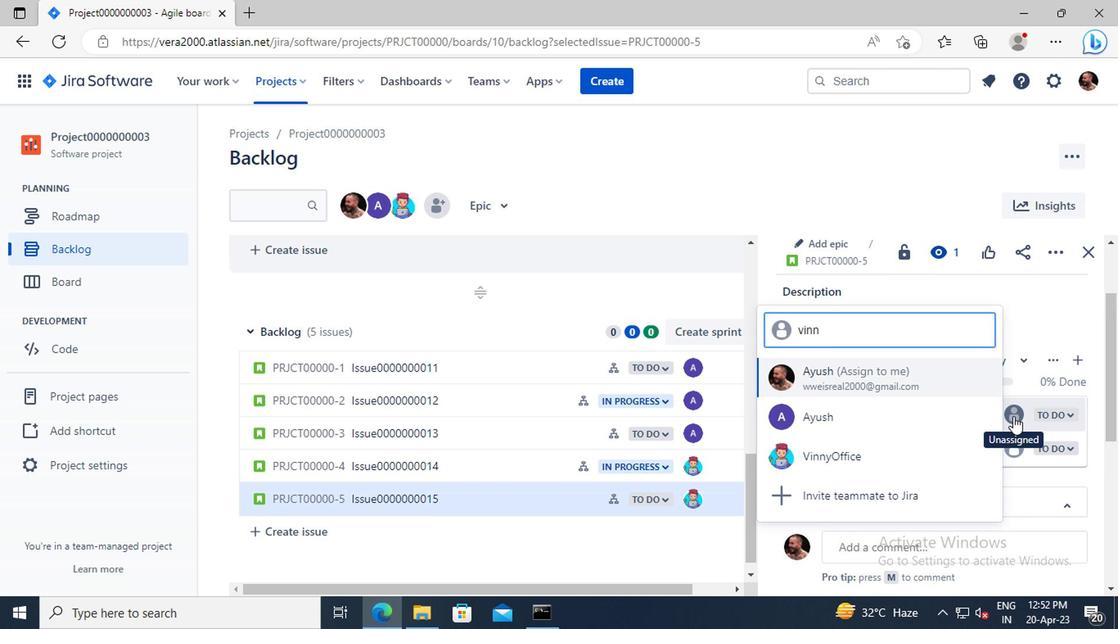 
Action: Mouse moved to (873, 417)
Screenshot: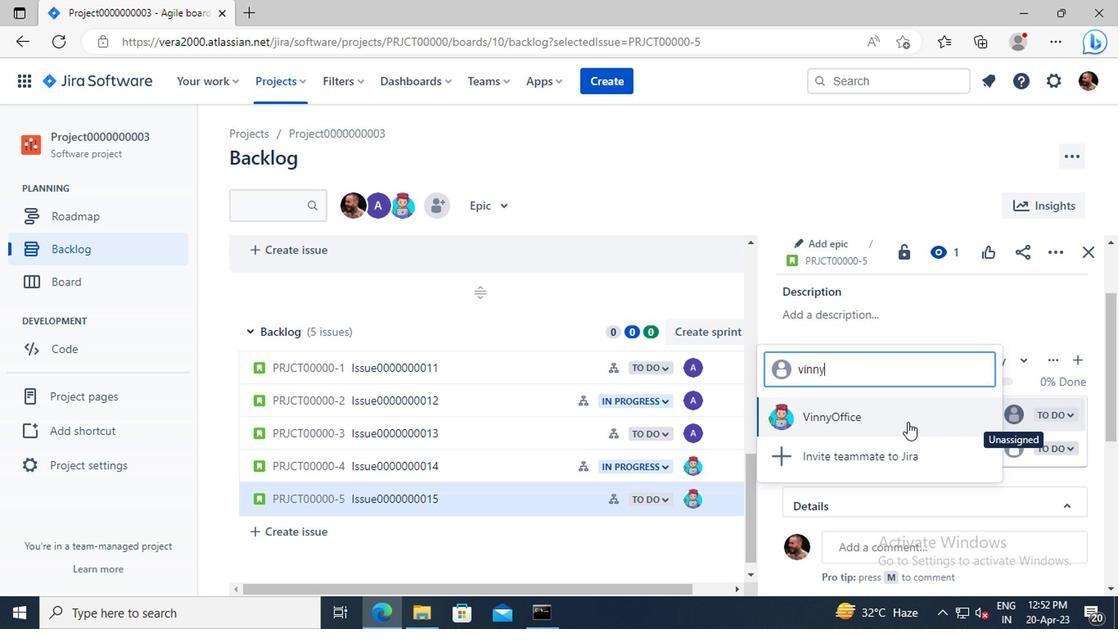 
Action: Mouse pressed left at (873, 417)
Screenshot: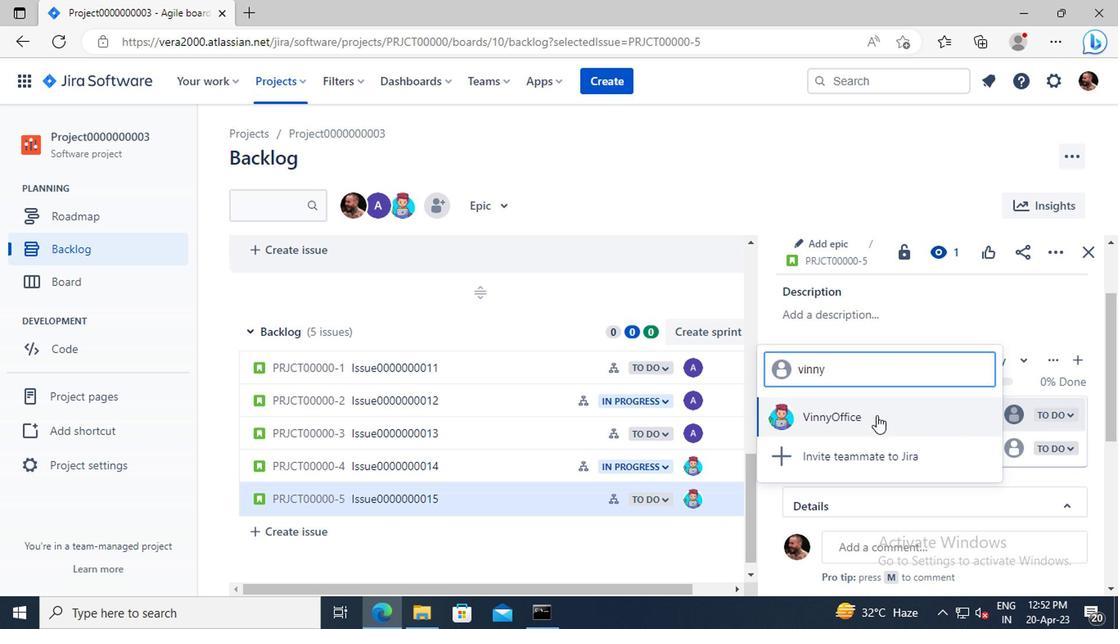 
